 Task: Find connections with filter location Rambouillet with filter topic #Bitcoinwith filter profile language German with filter current company ISRO - Indian Space Research Organization with filter school College Of Technology, G.B.P.U.A&T, Pantnagar with filter industry Telecommunications with filter service category Coaching & Mentoring with filter keywords title Office Assistant
Action: Mouse moved to (297, 215)
Screenshot: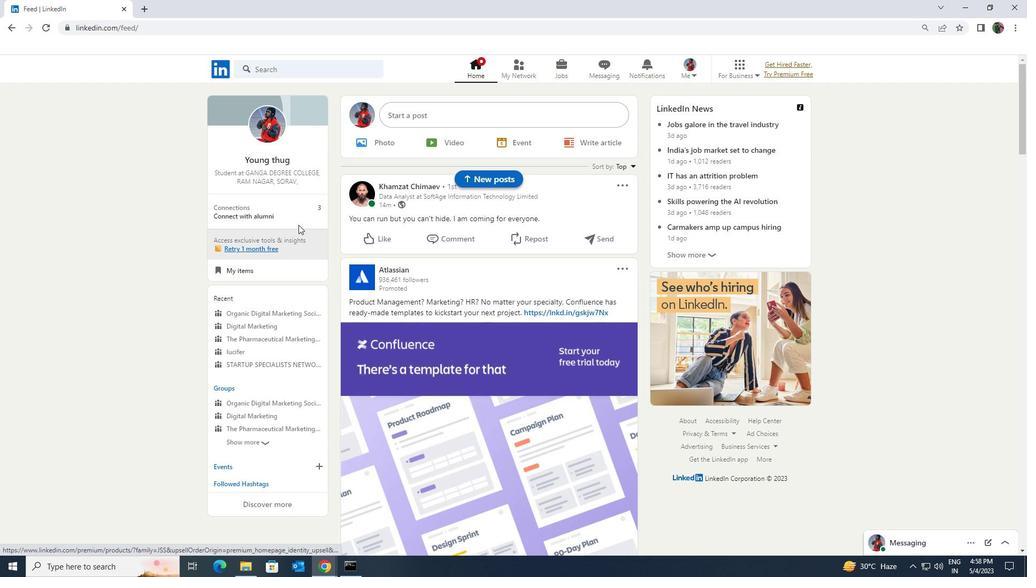 
Action: Mouse pressed left at (297, 215)
Screenshot: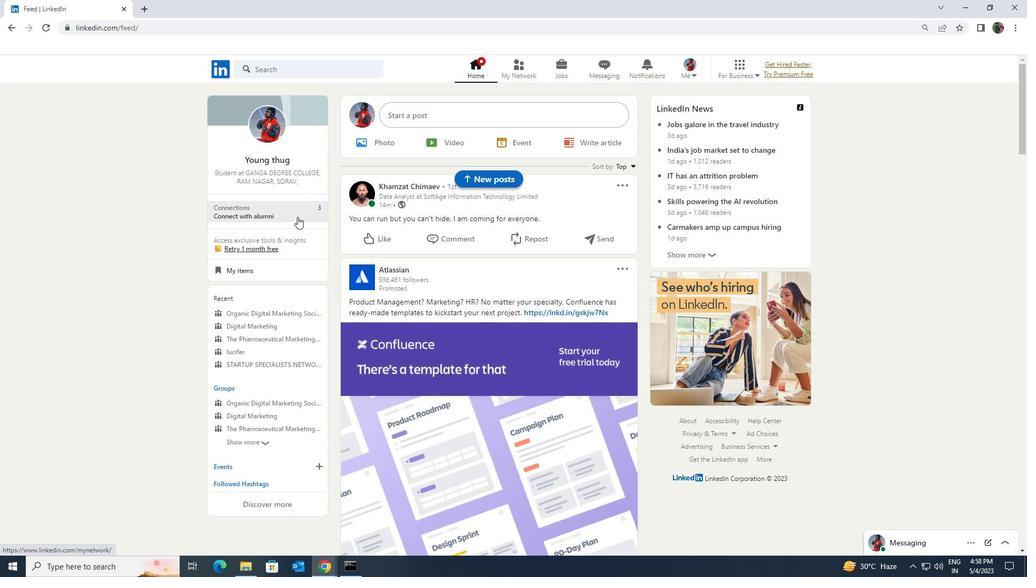 
Action: Mouse moved to (297, 132)
Screenshot: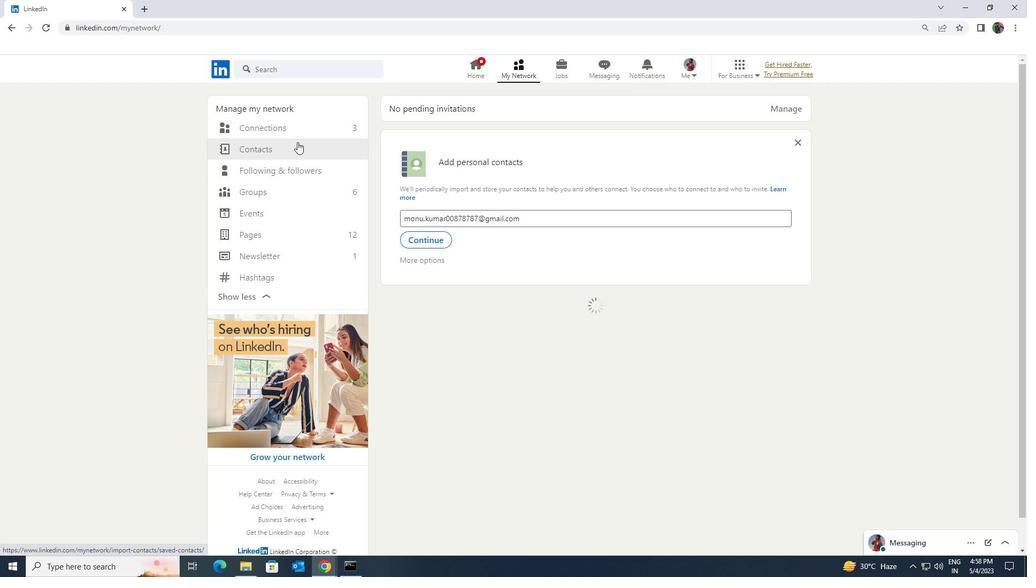 
Action: Mouse pressed left at (297, 132)
Screenshot: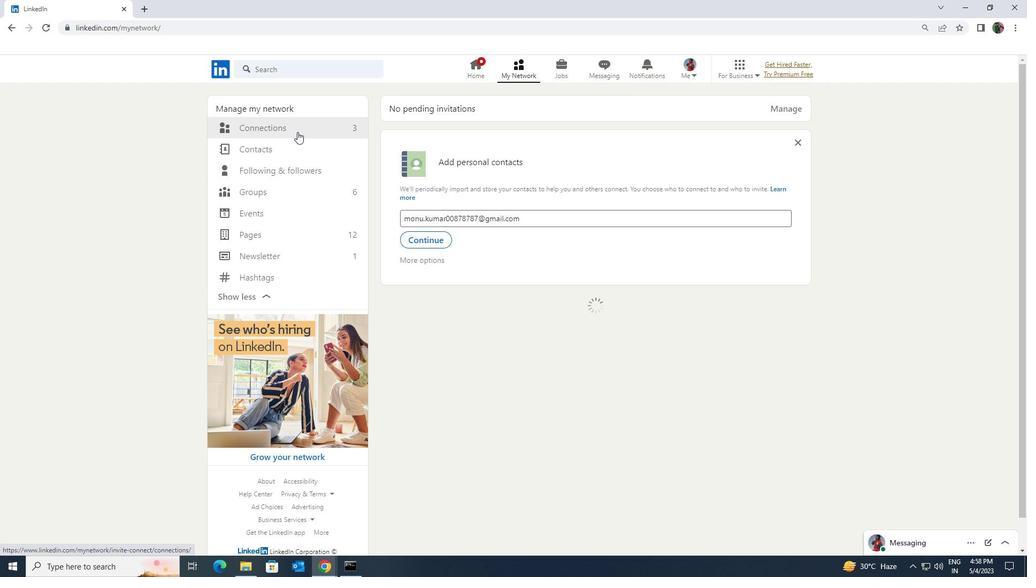 
Action: Mouse moved to (575, 129)
Screenshot: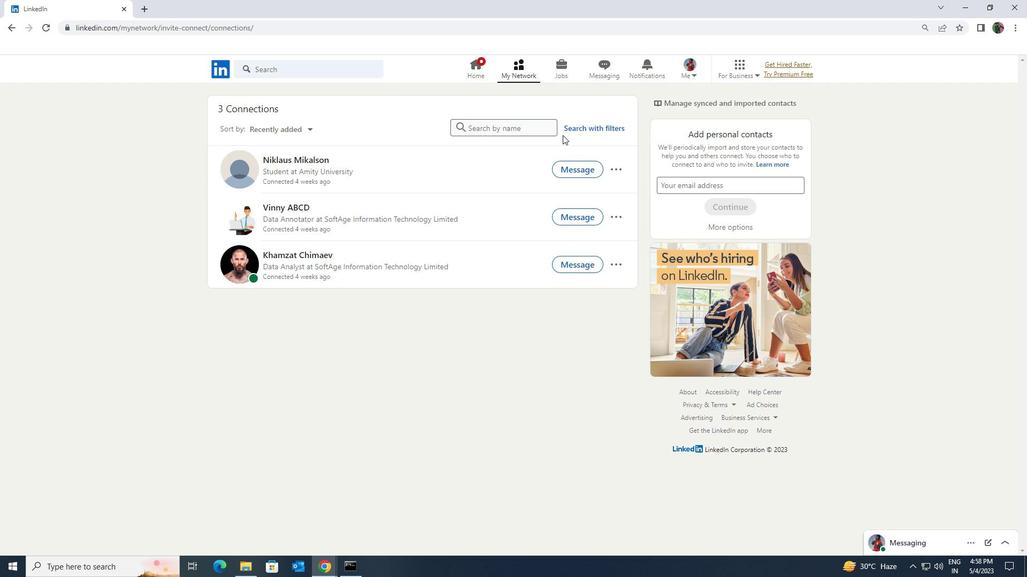 
Action: Mouse pressed left at (575, 129)
Screenshot: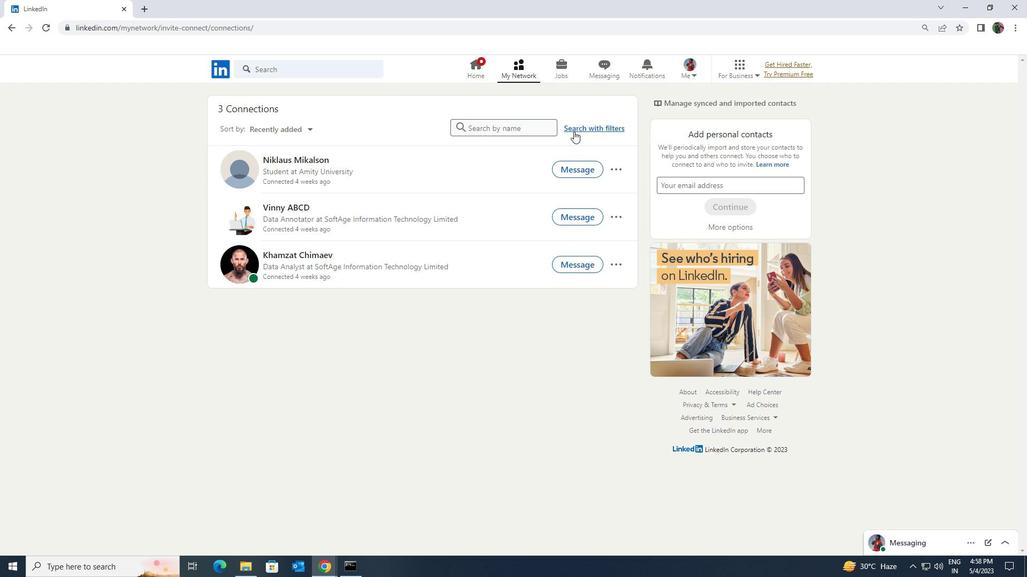 
Action: Mouse moved to (553, 101)
Screenshot: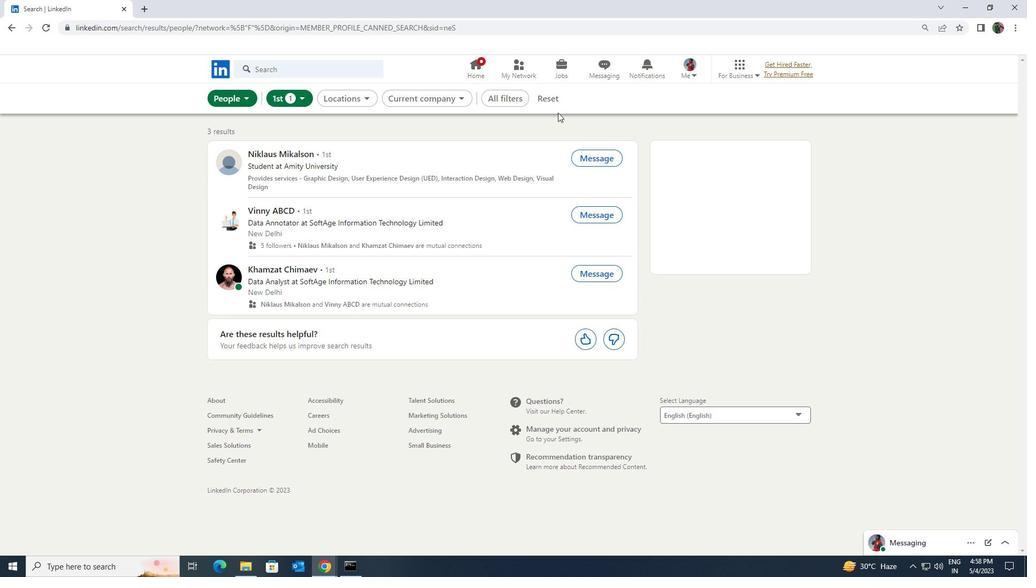 
Action: Mouse pressed left at (553, 101)
Screenshot: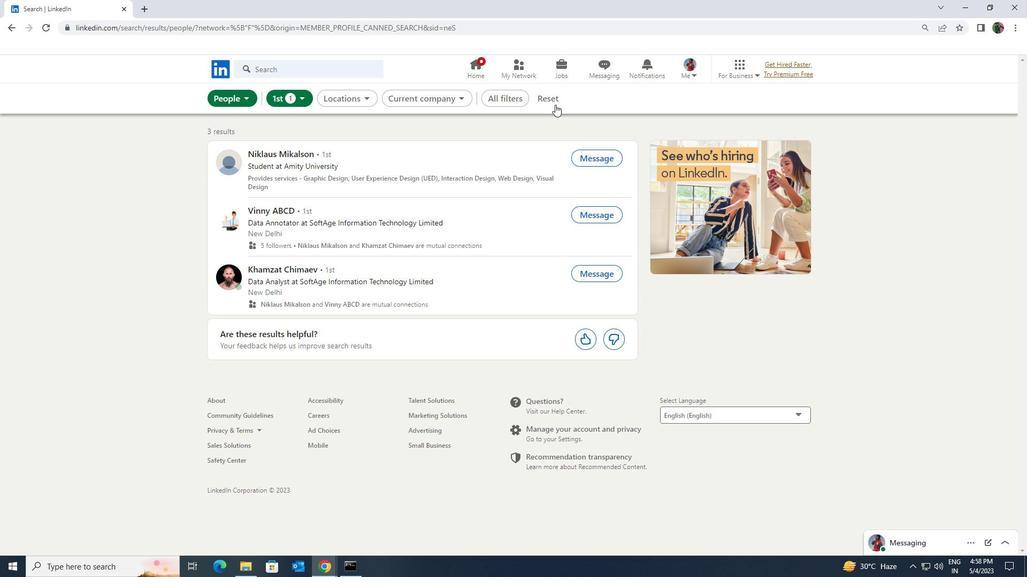 
Action: Mouse moved to (523, 97)
Screenshot: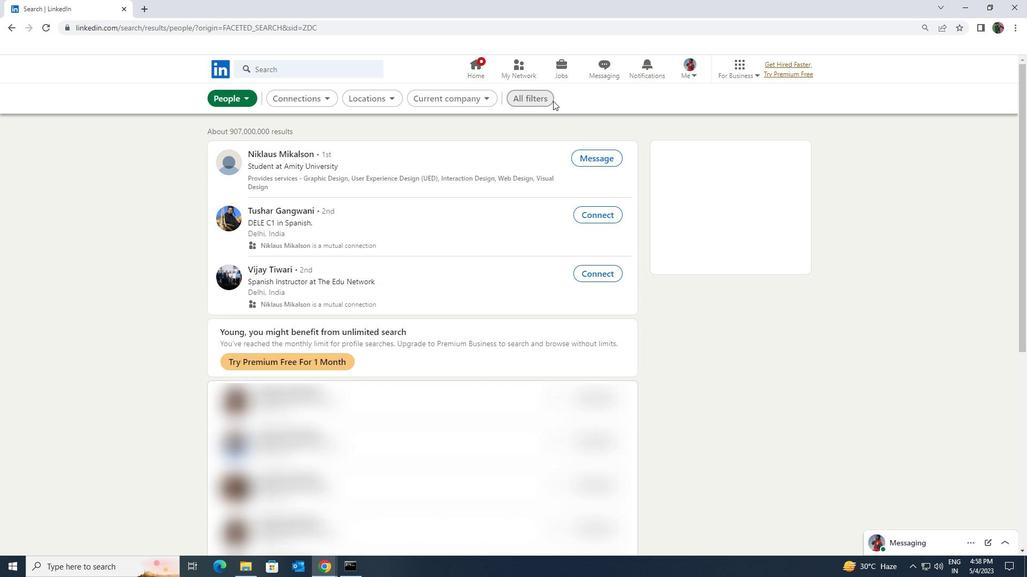 
Action: Mouse pressed left at (523, 97)
Screenshot: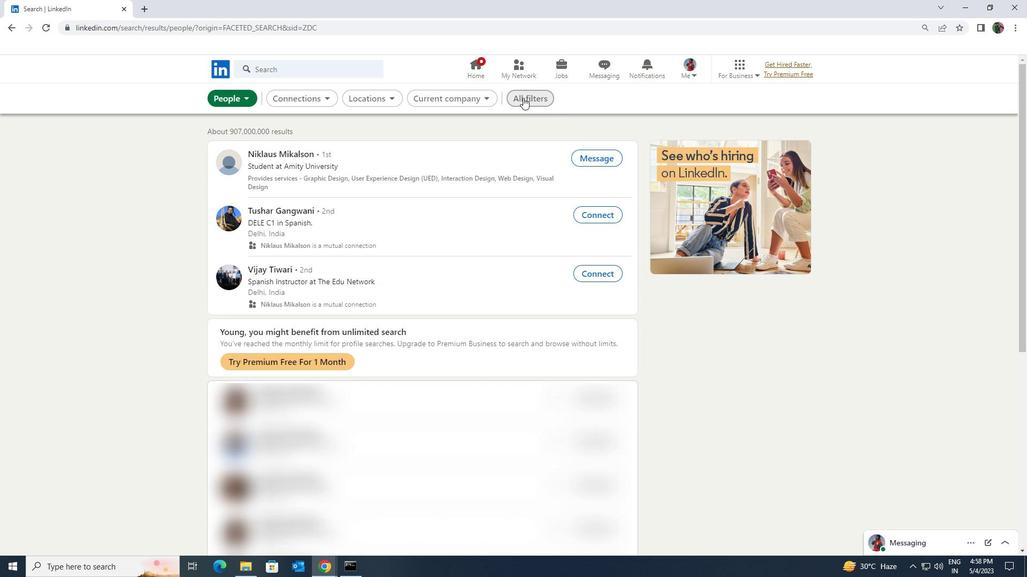 
Action: Mouse pressed left at (523, 97)
Screenshot: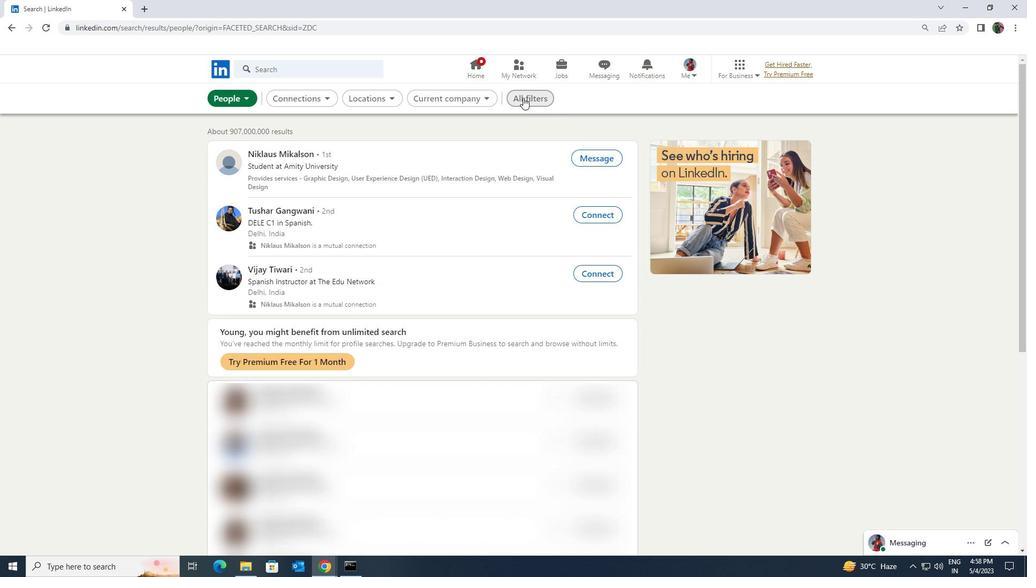 
Action: Mouse pressed left at (523, 97)
Screenshot: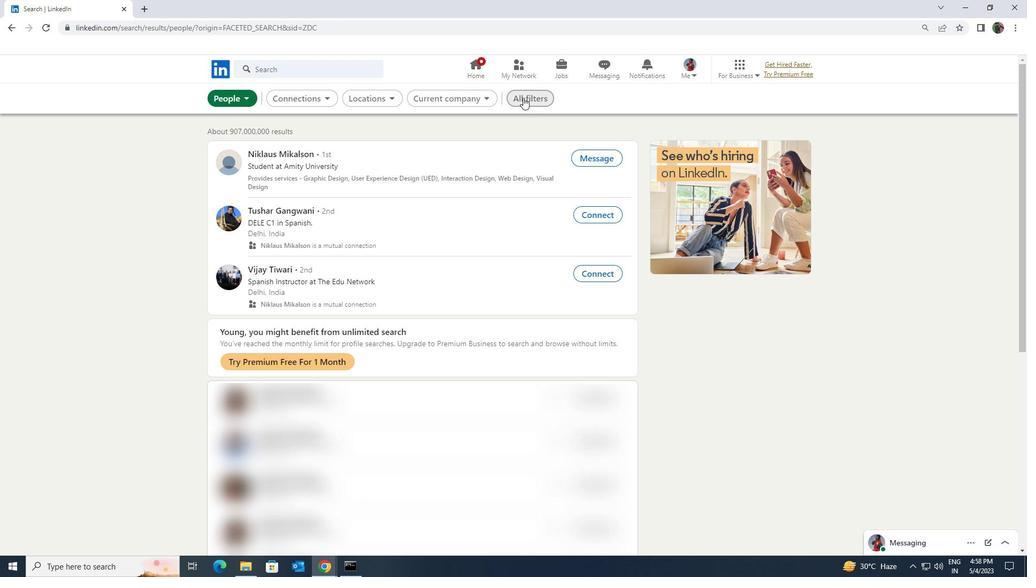 
Action: Mouse moved to (888, 423)
Screenshot: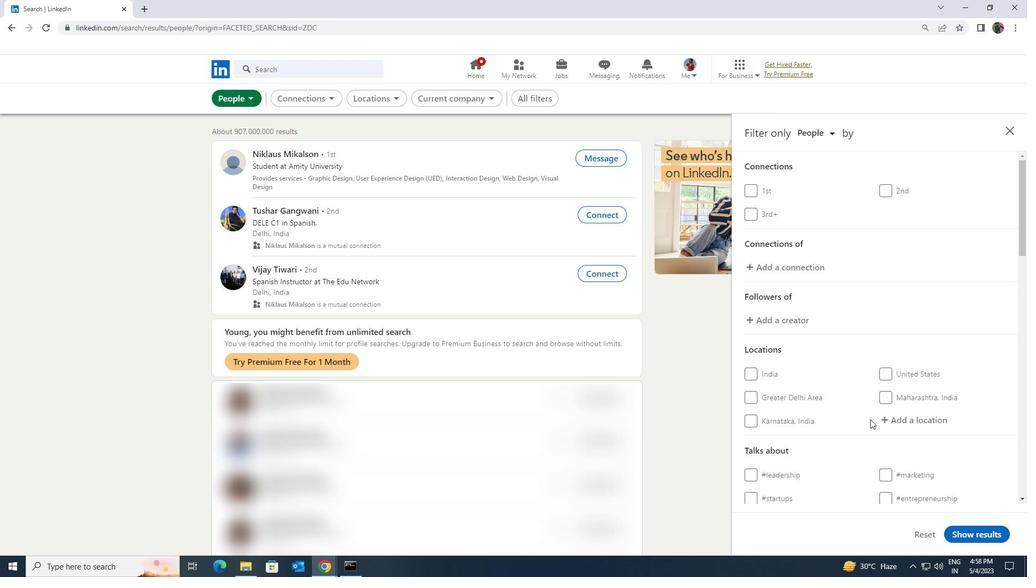 
Action: Mouse pressed left at (888, 423)
Screenshot: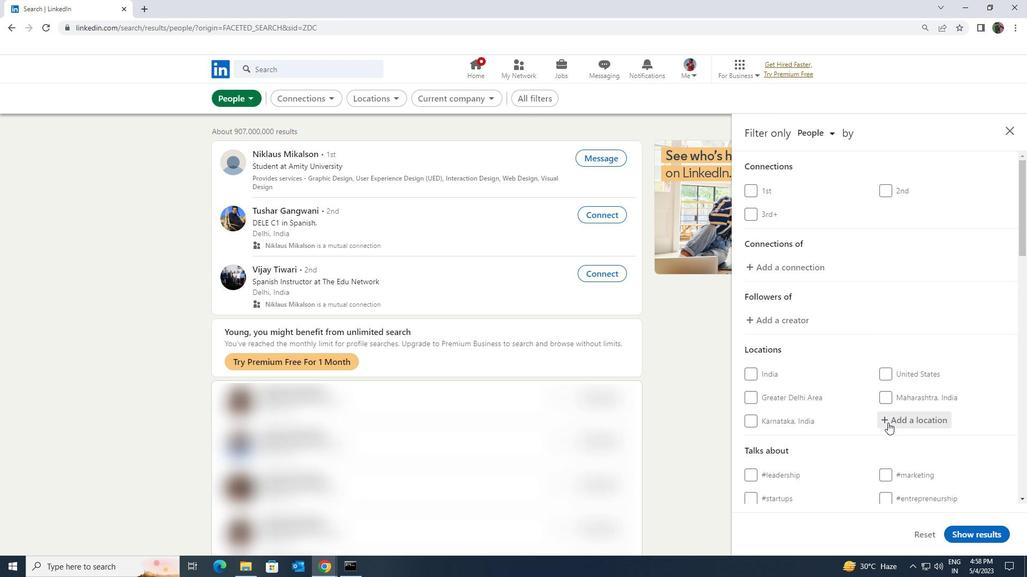 
Action: Key pressed <Key.shift><Key.shift><Key.shift><Key.shift>RAMBOUI
Screenshot: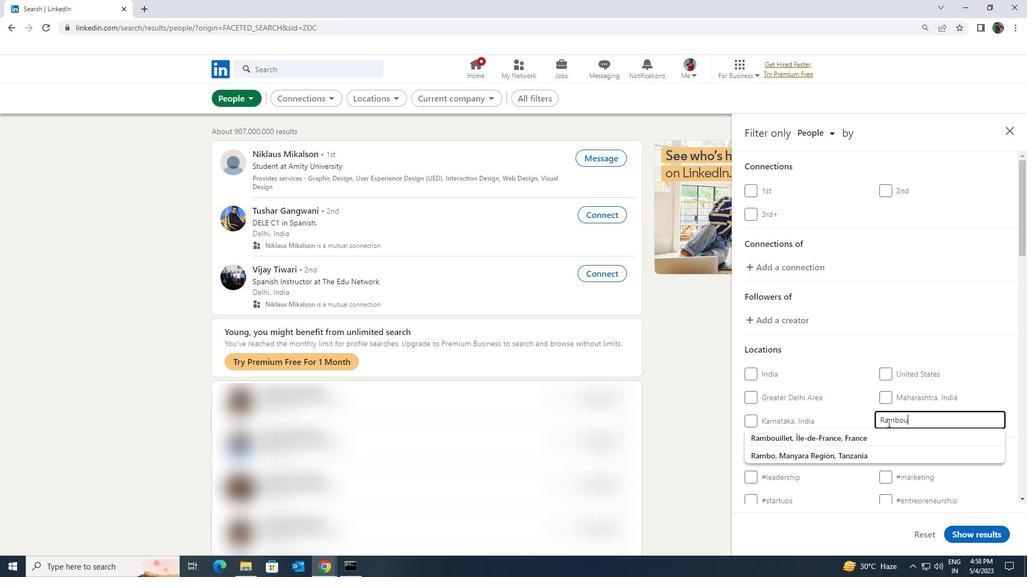 
Action: Mouse moved to (884, 433)
Screenshot: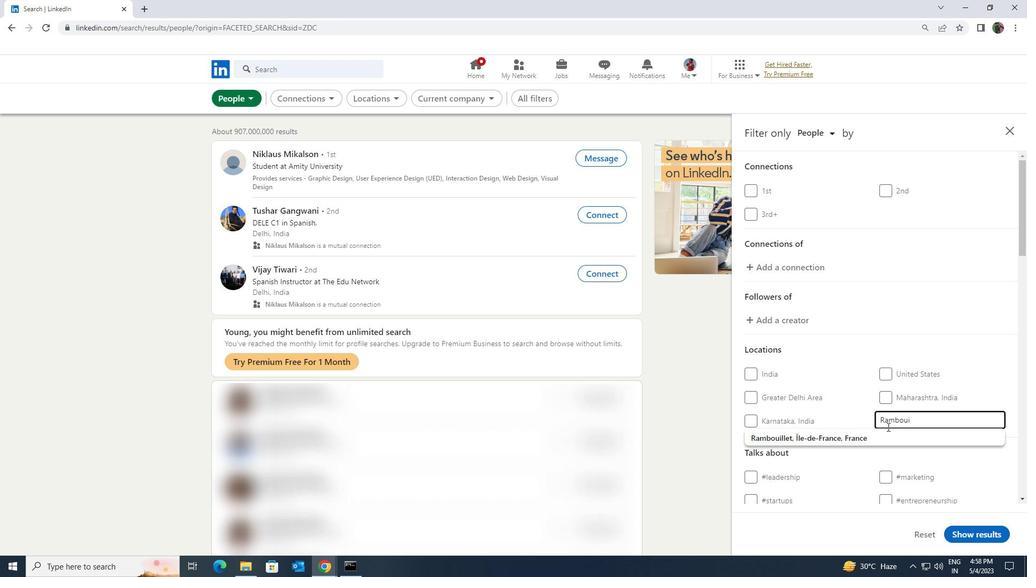 
Action: Mouse pressed left at (884, 433)
Screenshot: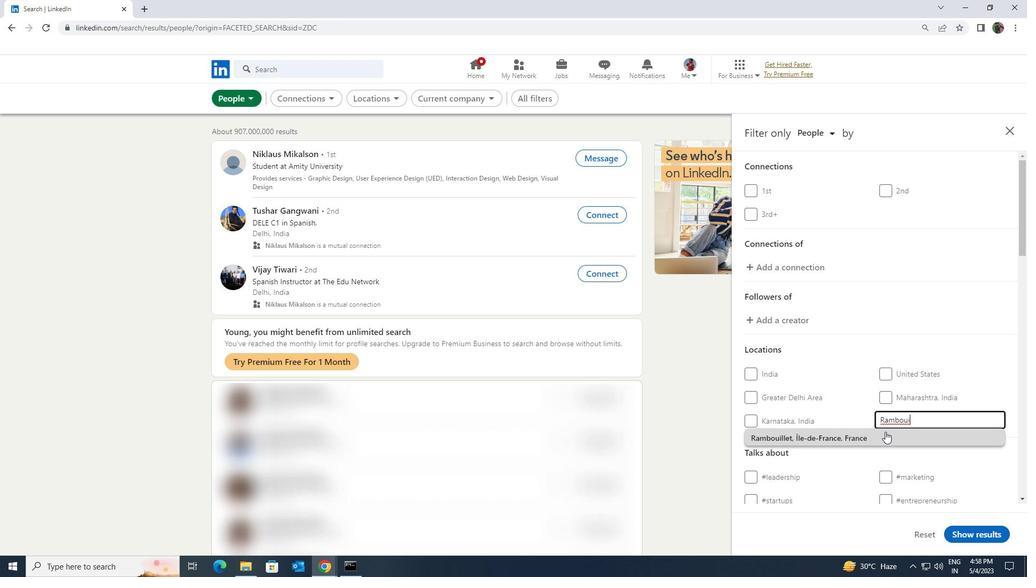 
Action: Mouse moved to (884, 433)
Screenshot: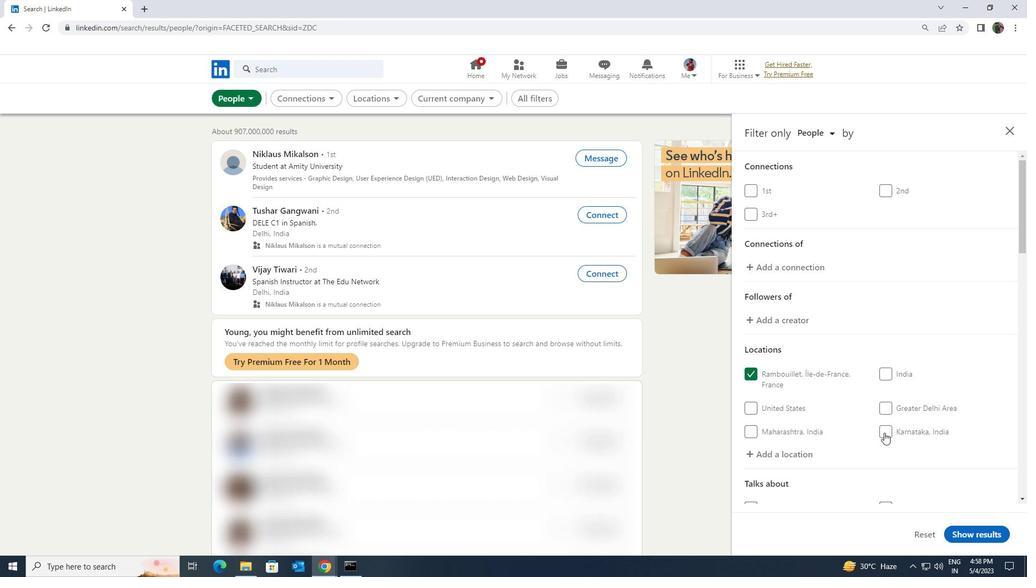 
Action: Mouse scrolled (884, 433) with delta (0, 0)
Screenshot: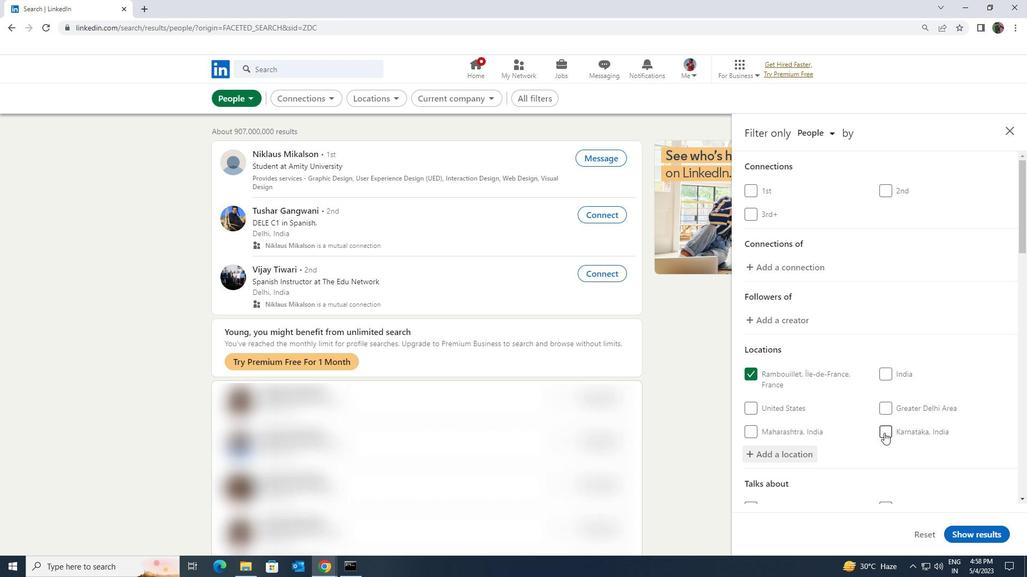 
Action: Mouse scrolled (884, 433) with delta (0, 0)
Screenshot: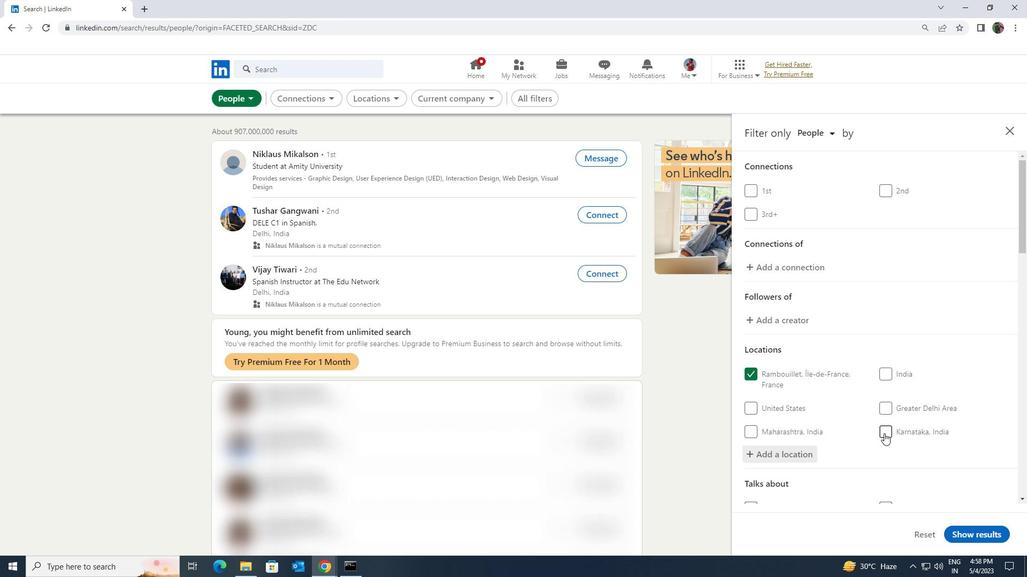 
Action: Mouse scrolled (884, 433) with delta (0, 0)
Screenshot: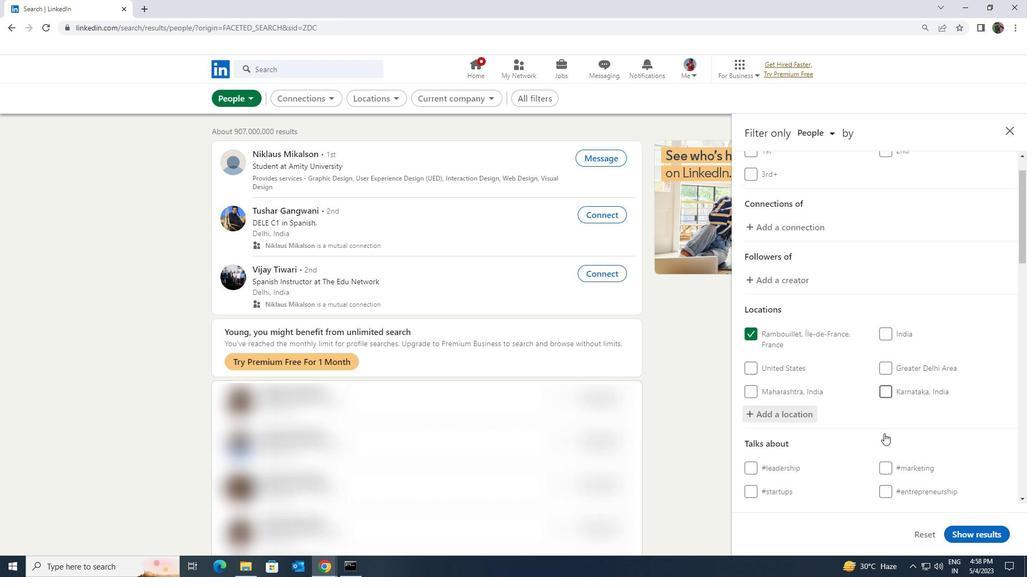 
Action: Mouse moved to (884, 385)
Screenshot: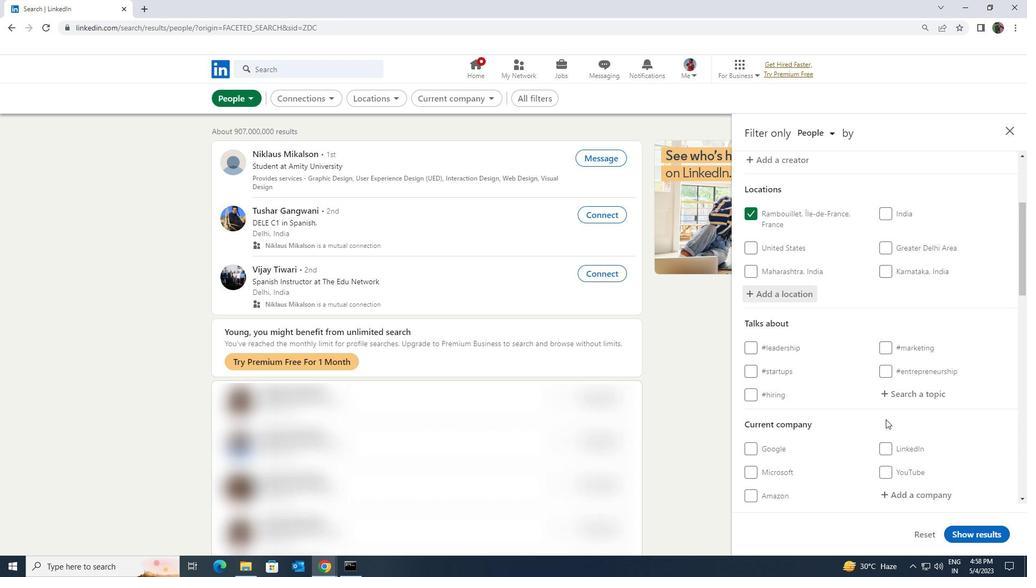 
Action: Mouse pressed left at (884, 385)
Screenshot: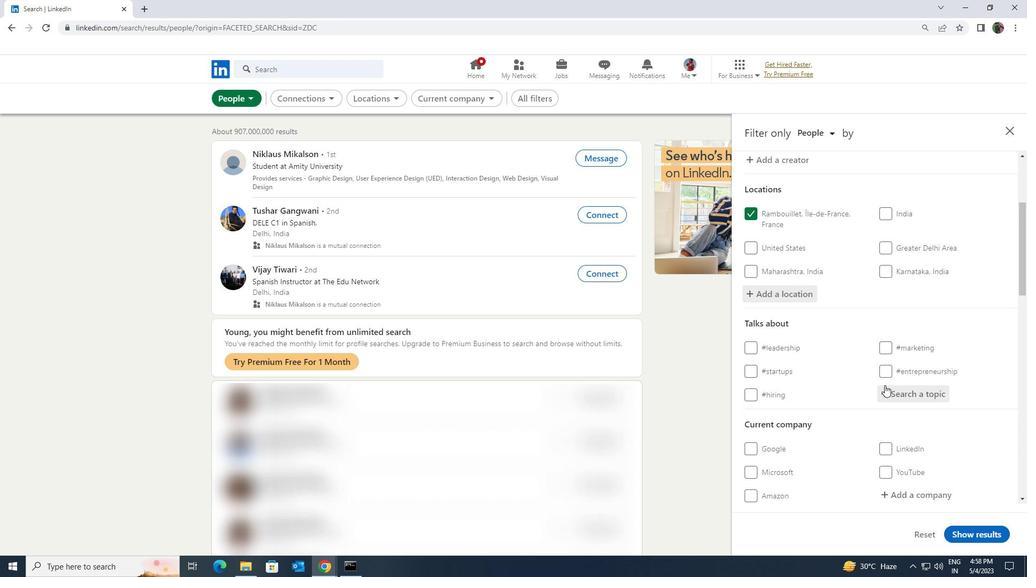 
Action: Key pressed <Key.shift><Key.shift><Key.shift><Key.shift>BITCOIN
Screenshot: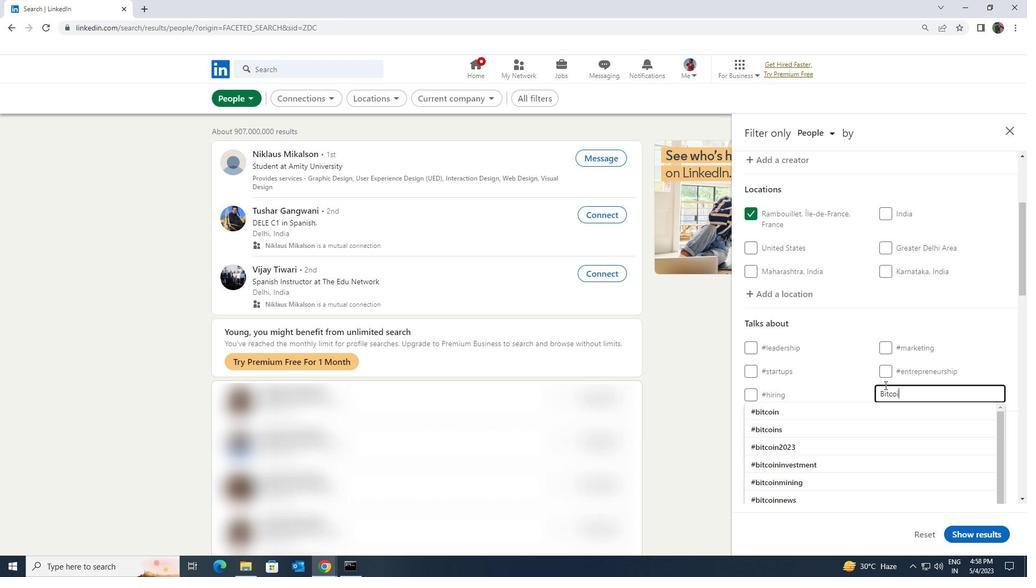 
Action: Mouse moved to (873, 404)
Screenshot: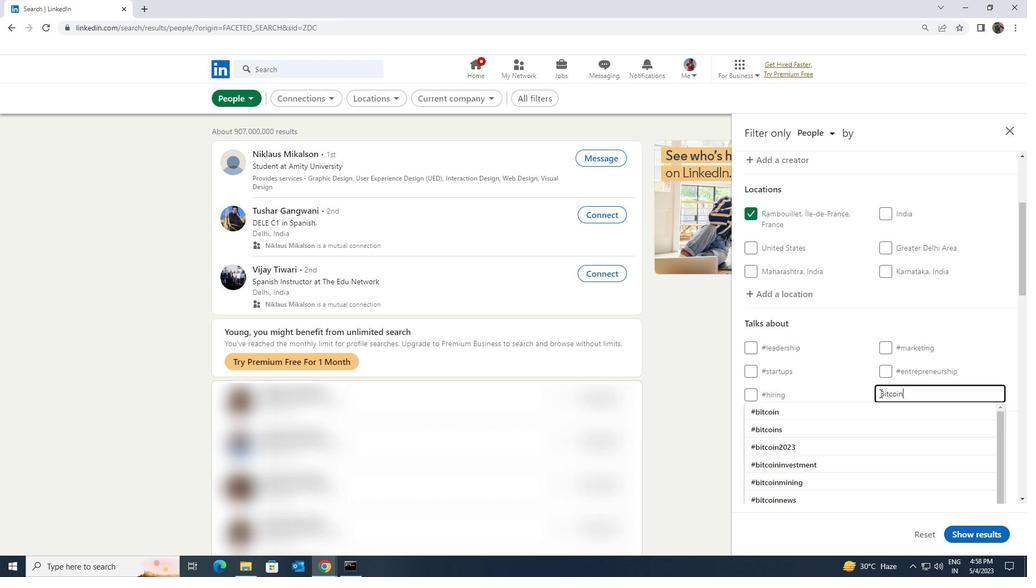 
Action: Mouse pressed left at (873, 404)
Screenshot: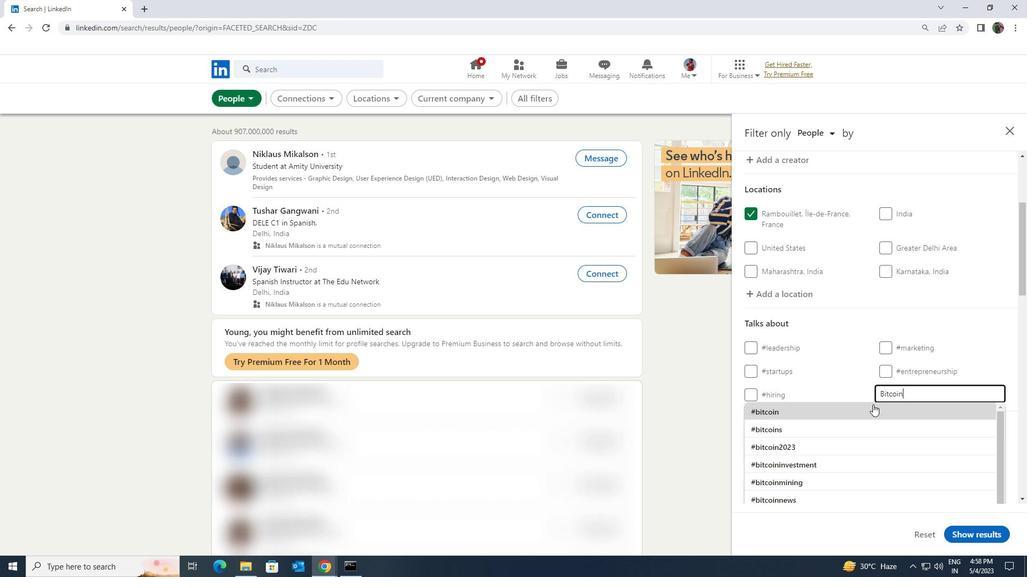 
Action: Mouse moved to (873, 404)
Screenshot: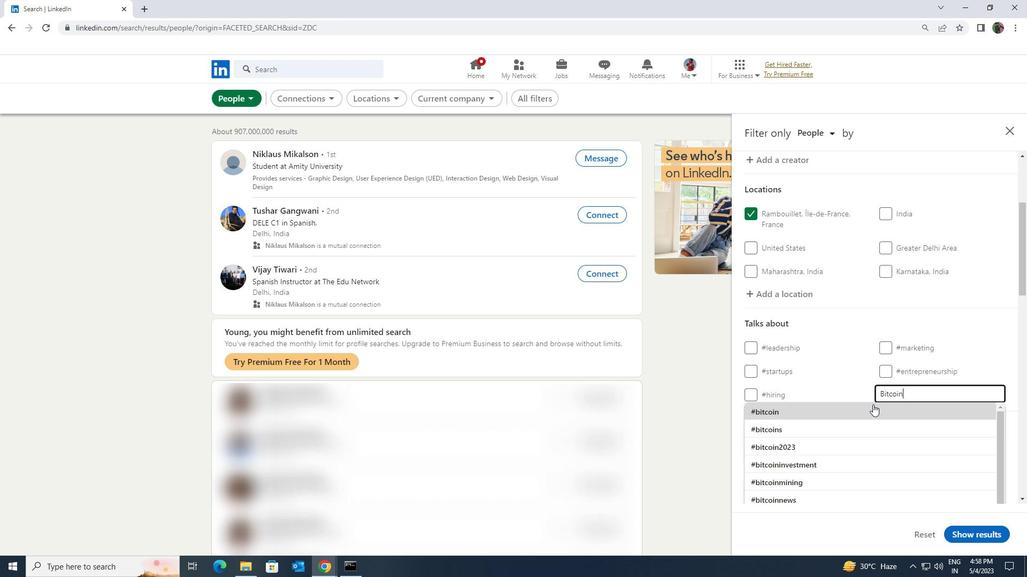 
Action: Mouse scrolled (873, 404) with delta (0, 0)
Screenshot: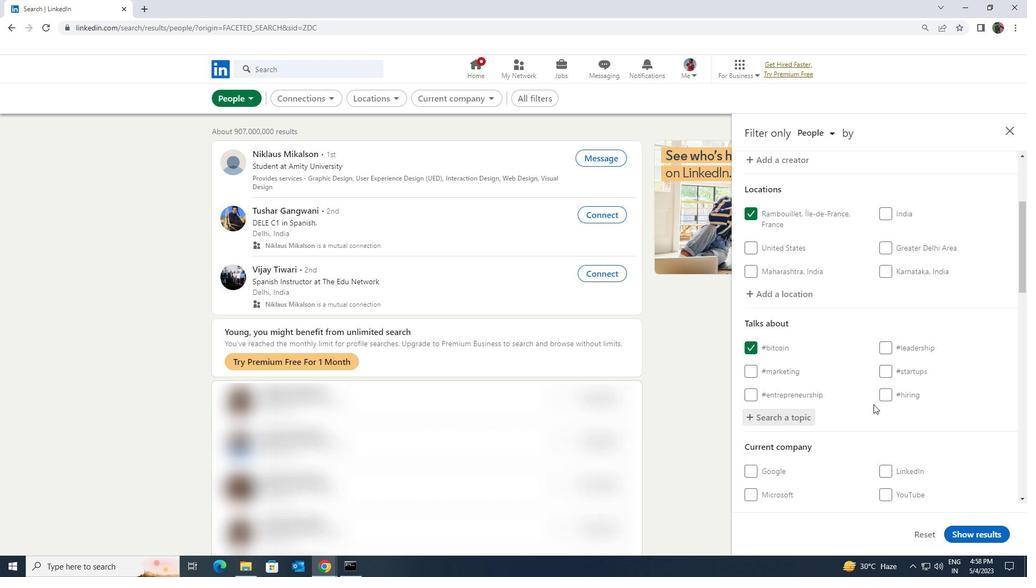 
Action: Mouse scrolled (873, 404) with delta (0, 0)
Screenshot: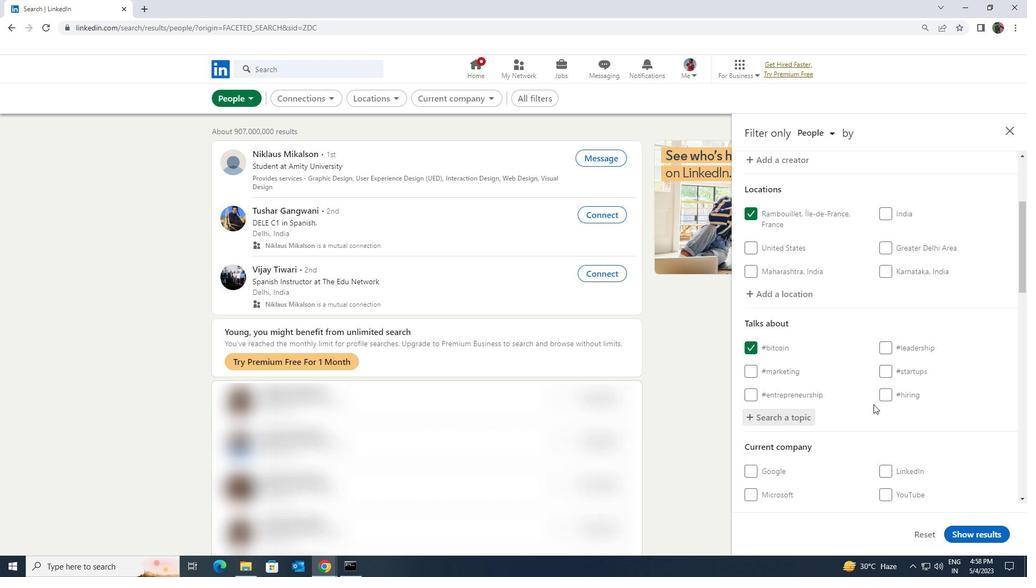 
Action: Mouse scrolled (873, 404) with delta (0, 0)
Screenshot: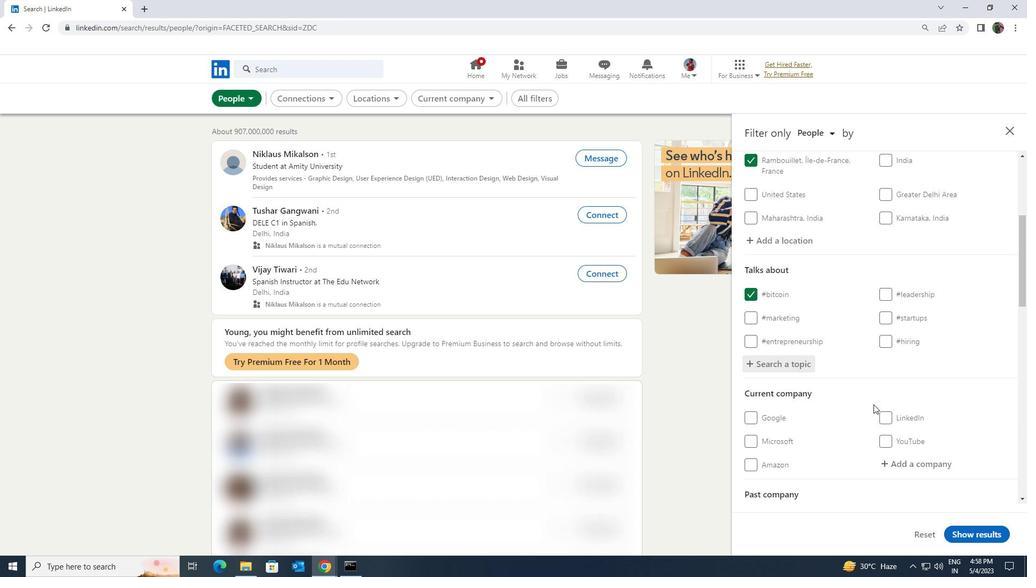 
Action: Mouse scrolled (873, 404) with delta (0, 0)
Screenshot: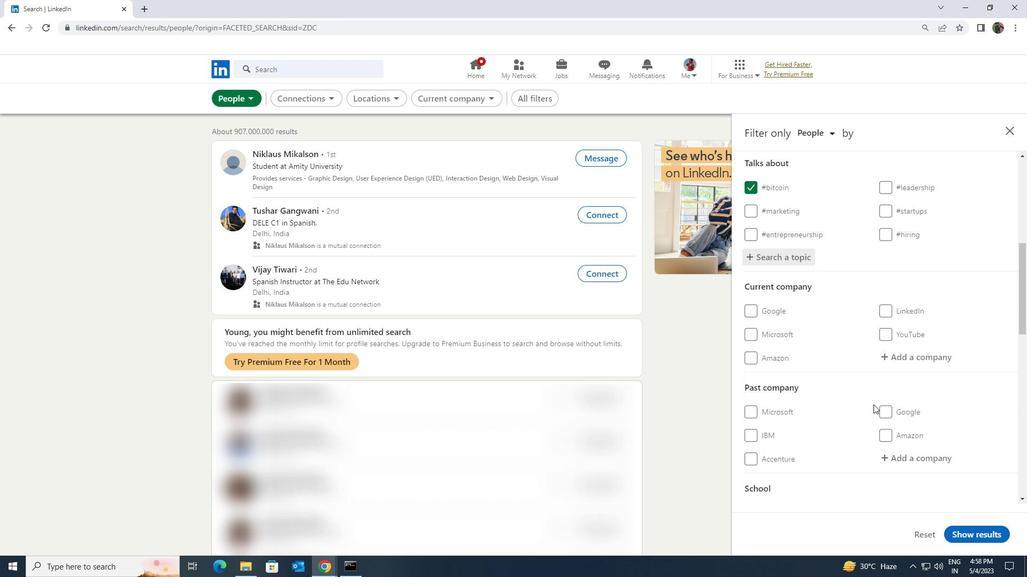 
Action: Mouse moved to (873, 406)
Screenshot: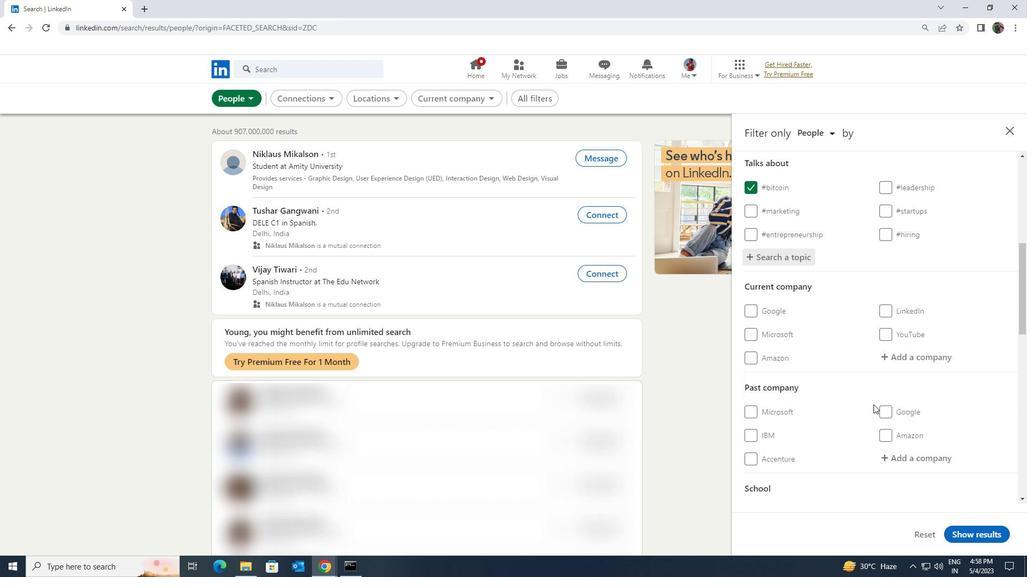 
Action: Mouse scrolled (873, 406) with delta (0, 0)
Screenshot: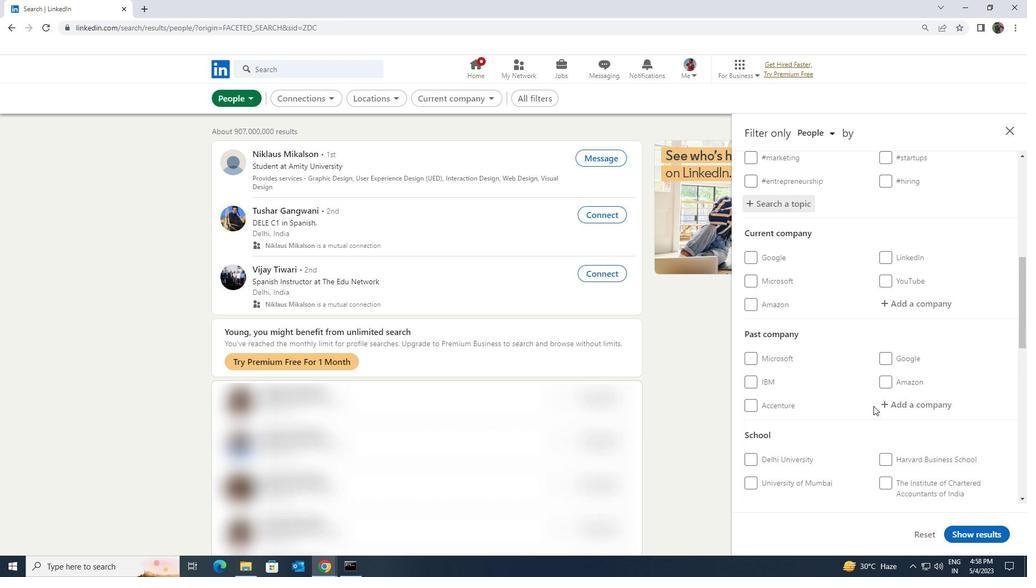 
Action: Mouse scrolled (873, 406) with delta (0, 0)
Screenshot: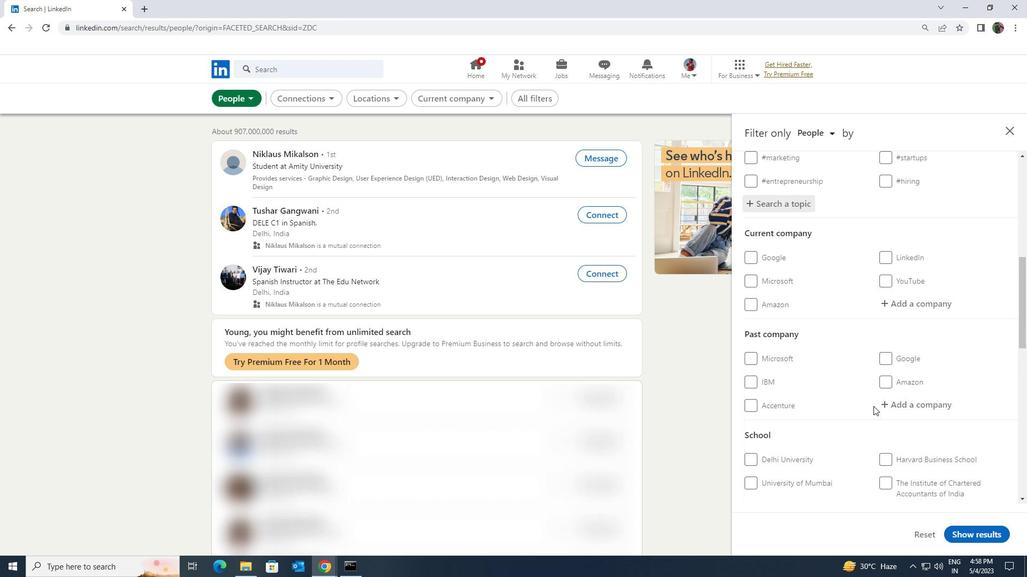 
Action: Mouse scrolled (873, 406) with delta (0, 0)
Screenshot: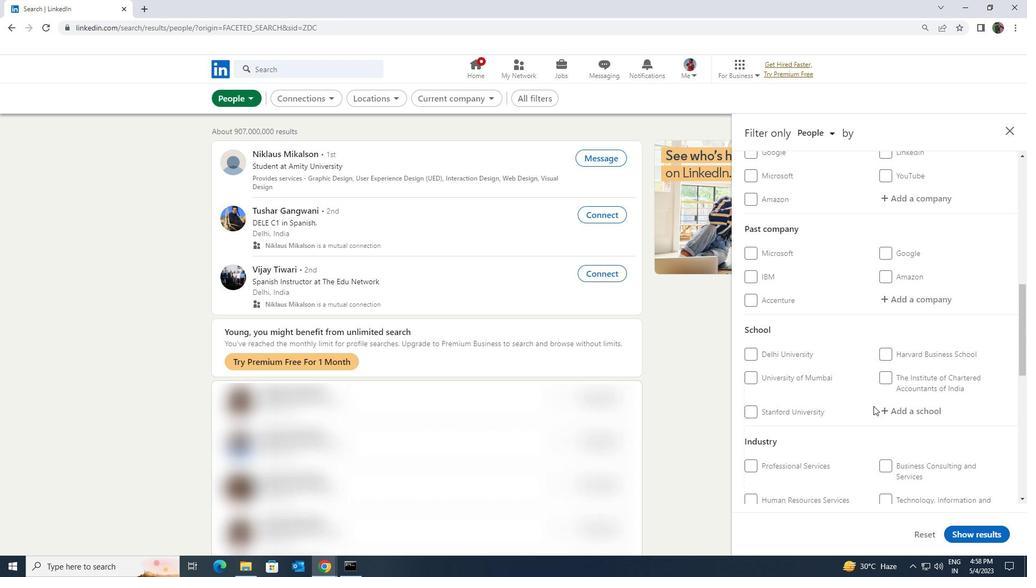 
Action: Mouse scrolled (873, 406) with delta (0, 0)
Screenshot: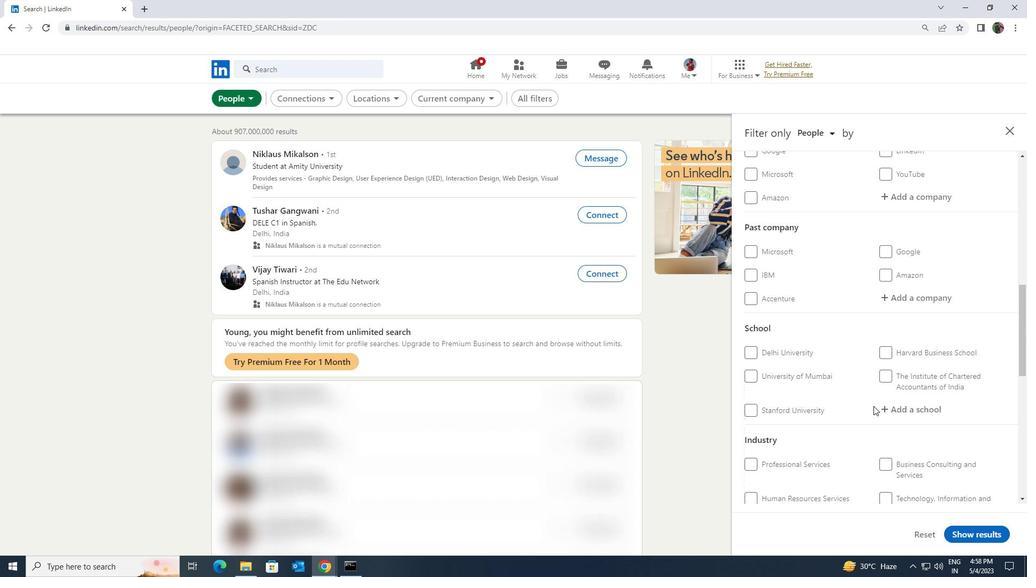 
Action: Mouse scrolled (873, 406) with delta (0, 0)
Screenshot: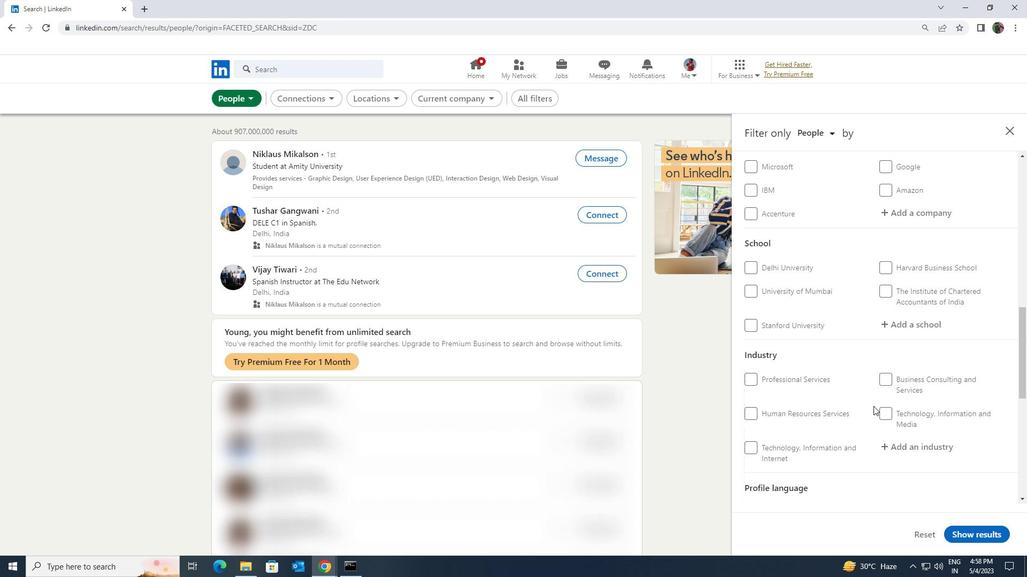 
Action: Mouse scrolled (873, 406) with delta (0, 0)
Screenshot: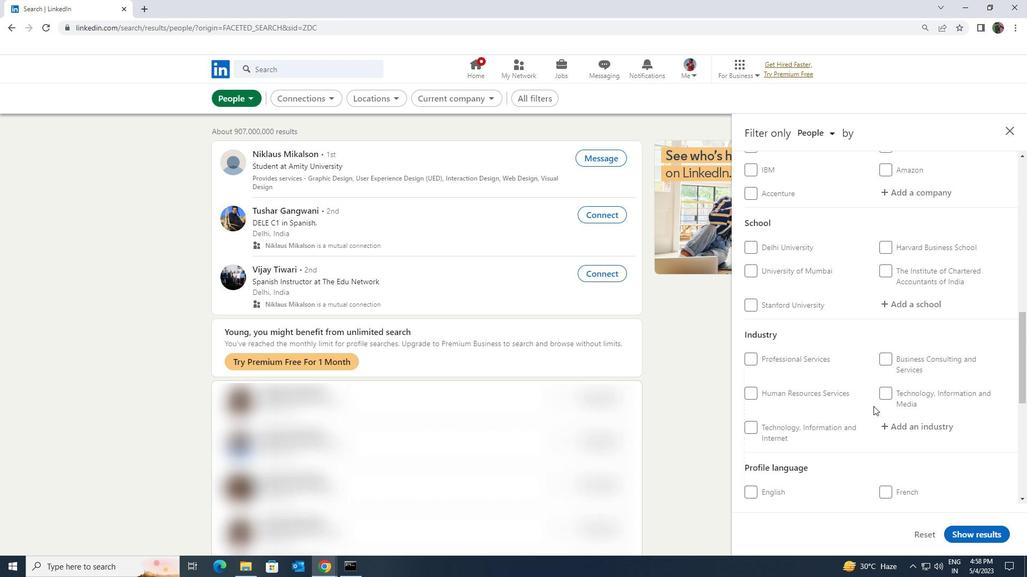 
Action: Mouse moved to (766, 429)
Screenshot: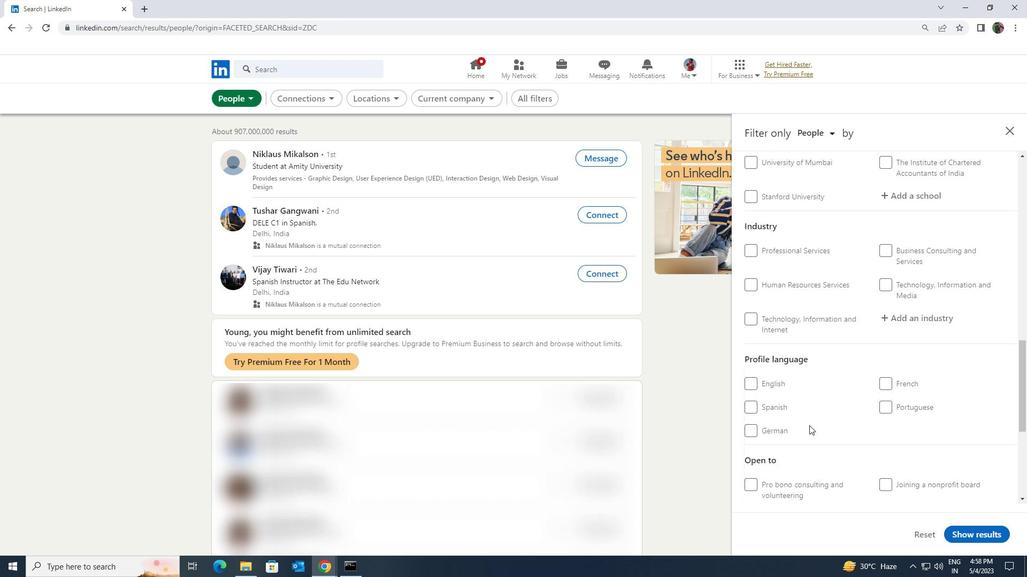 
Action: Mouse pressed left at (766, 429)
Screenshot: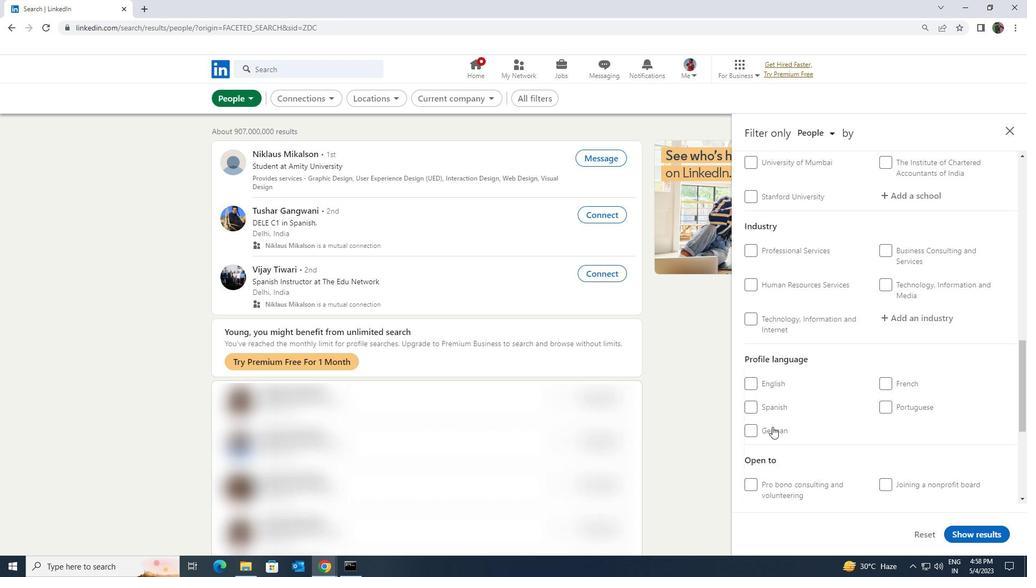 
Action: Mouse moved to (851, 418)
Screenshot: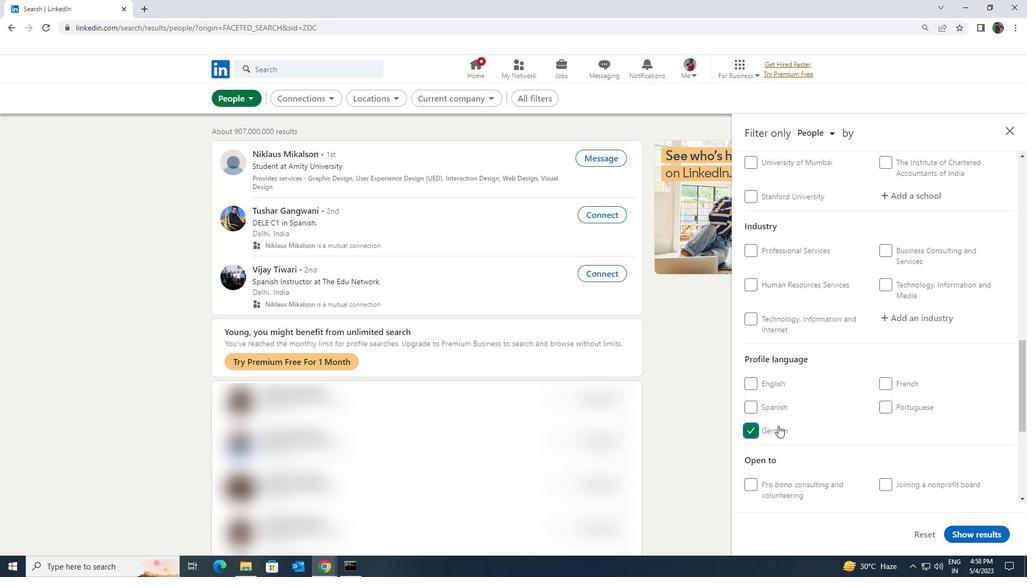 
Action: Mouse scrolled (851, 418) with delta (0, 0)
Screenshot: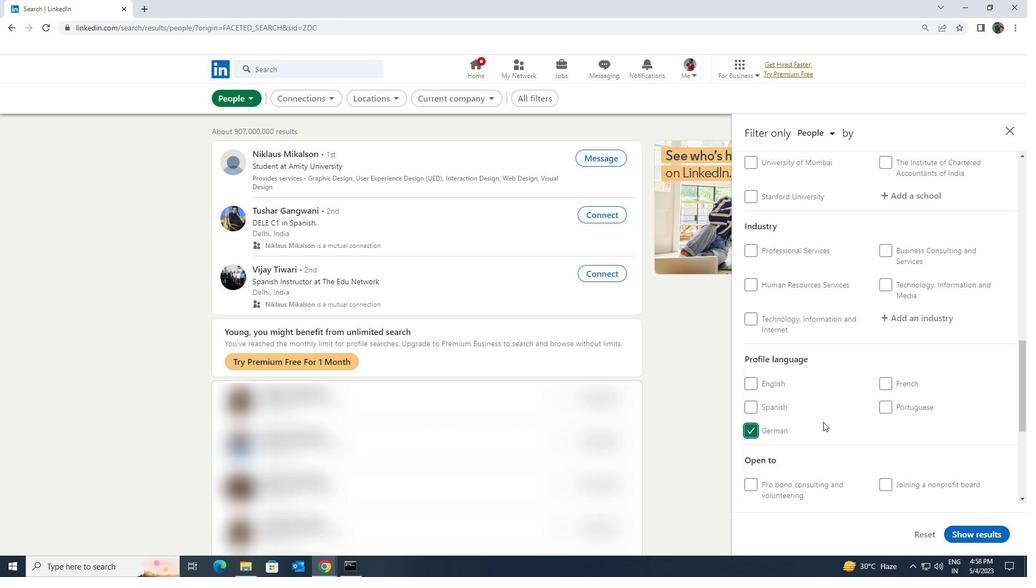 
Action: Mouse scrolled (851, 418) with delta (0, 0)
Screenshot: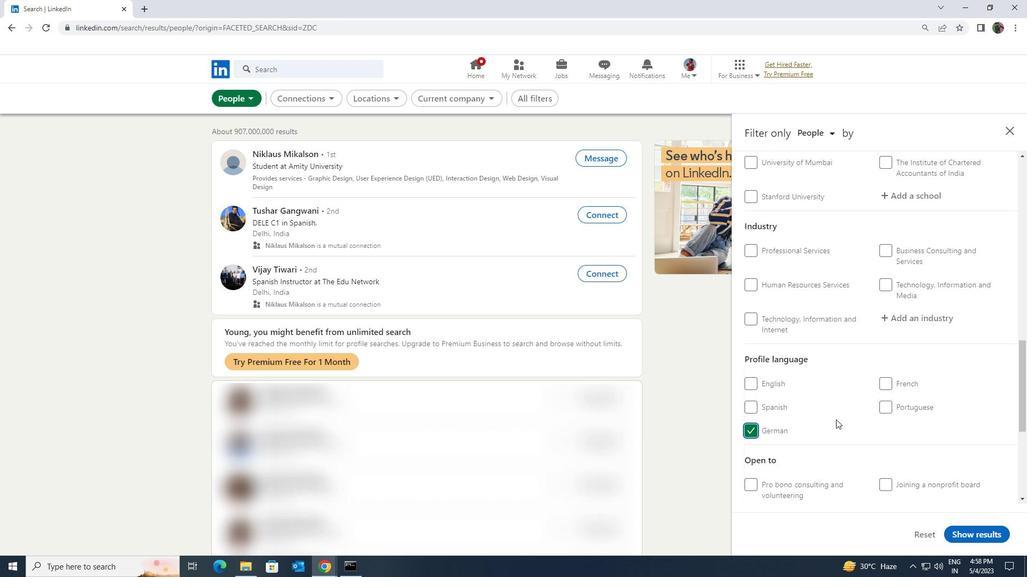 
Action: Mouse scrolled (851, 418) with delta (0, 0)
Screenshot: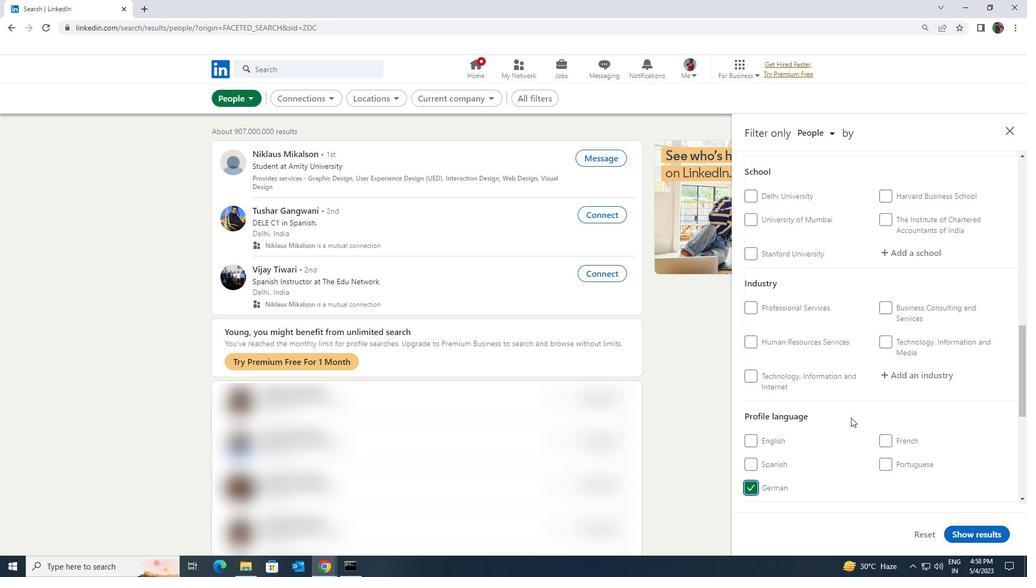 
Action: Mouse scrolled (851, 418) with delta (0, 0)
Screenshot: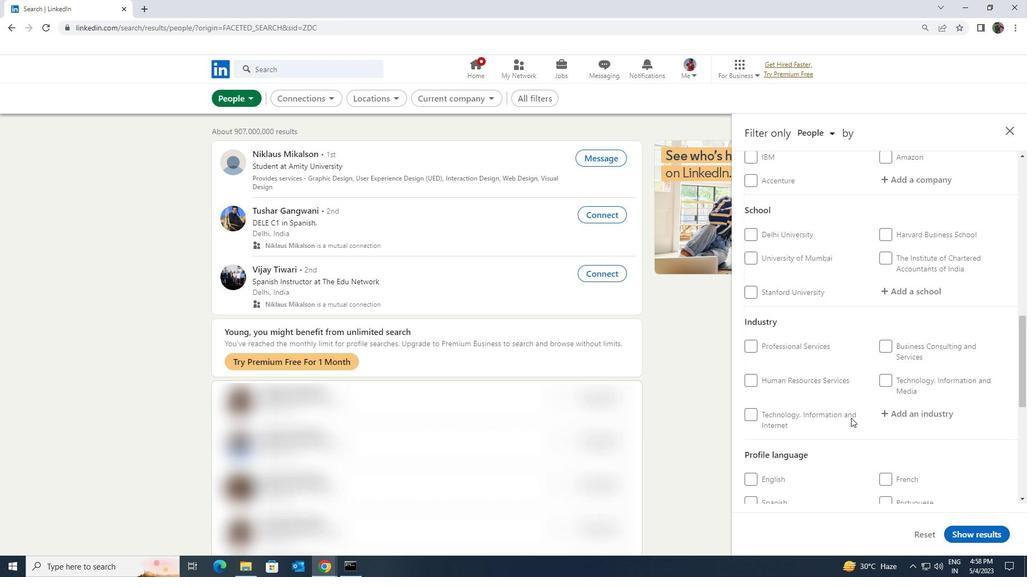 
Action: Mouse scrolled (851, 418) with delta (0, 0)
Screenshot: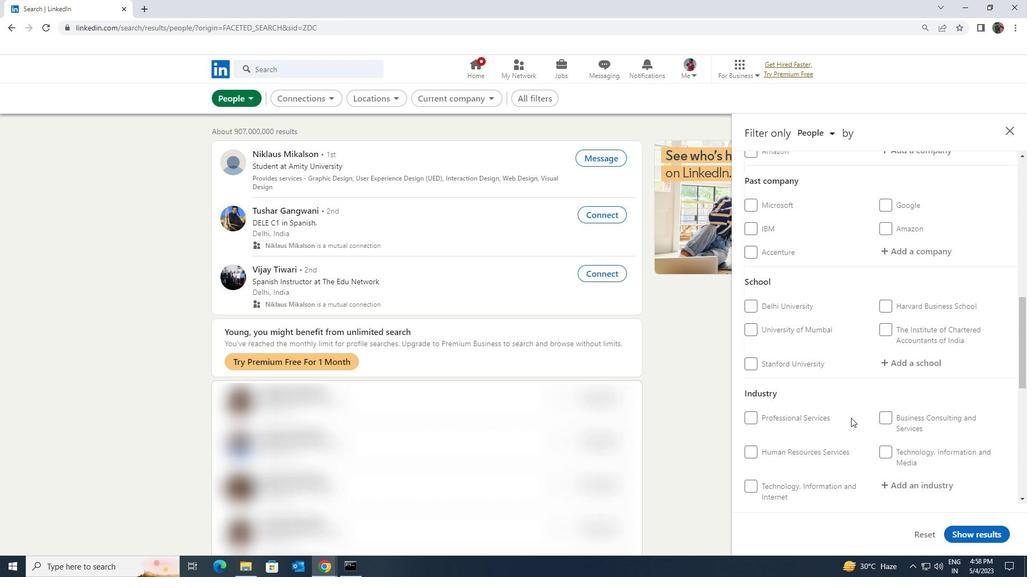 
Action: Mouse scrolled (851, 418) with delta (0, 0)
Screenshot: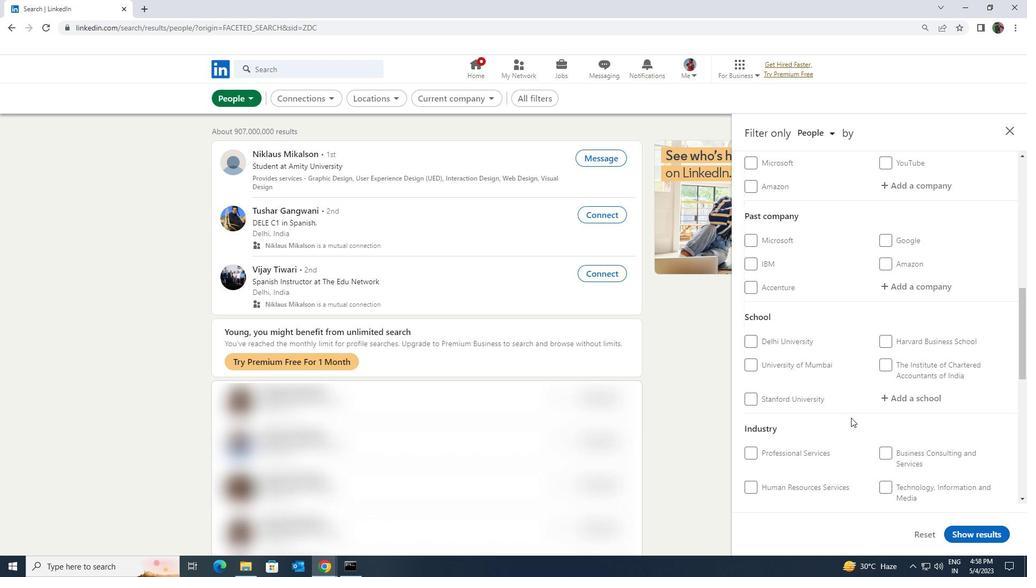 
Action: Mouse scrolled (851, 418) with delta (0, 0)
Screenshot: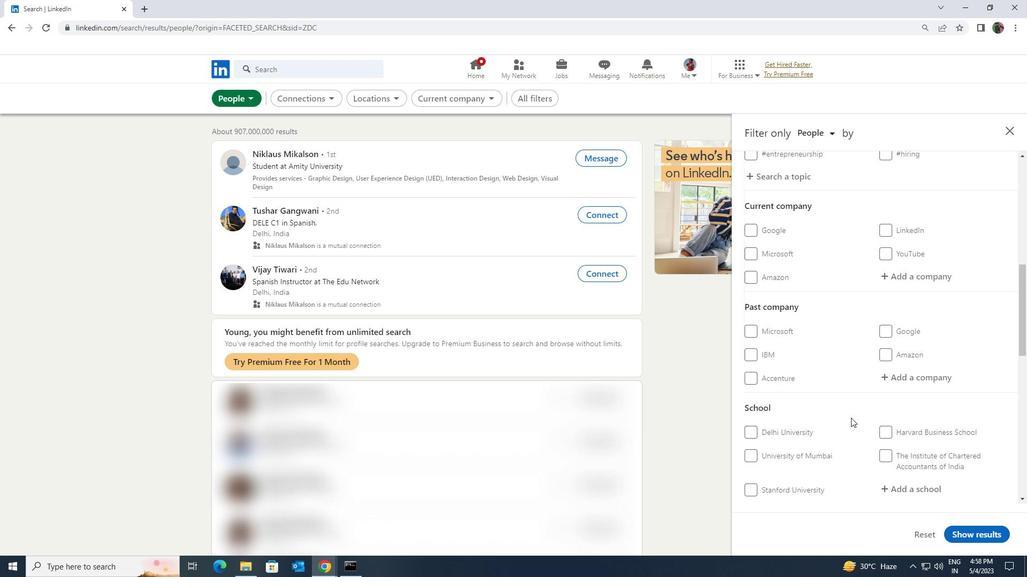 
Action: Mouse moved to (886, 356)
Screenshot: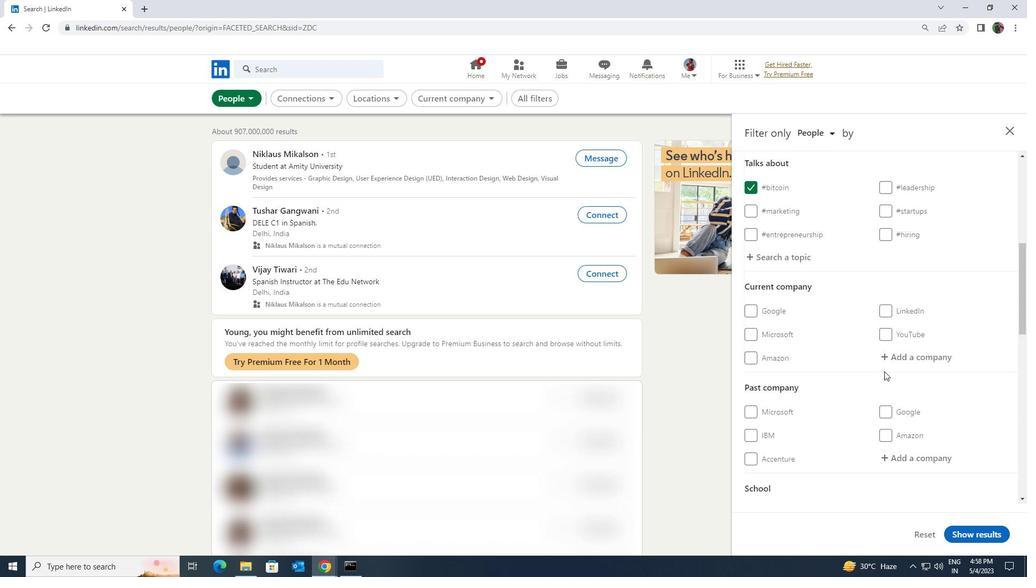 
Action: Mouse pressed left at (886, 356)
Screenshot: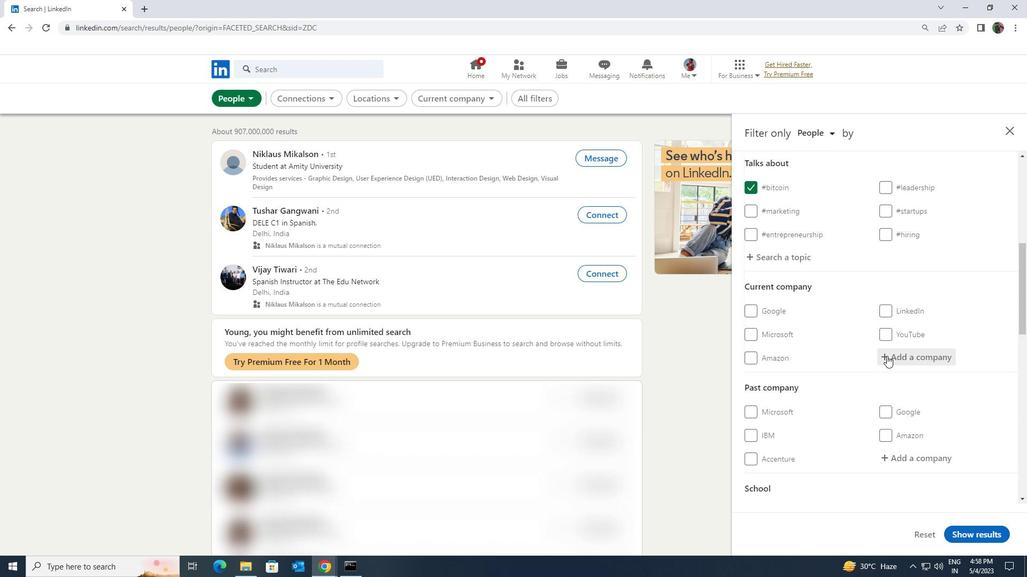 
Action: Mouse moved to (887, 355)
Screenshot: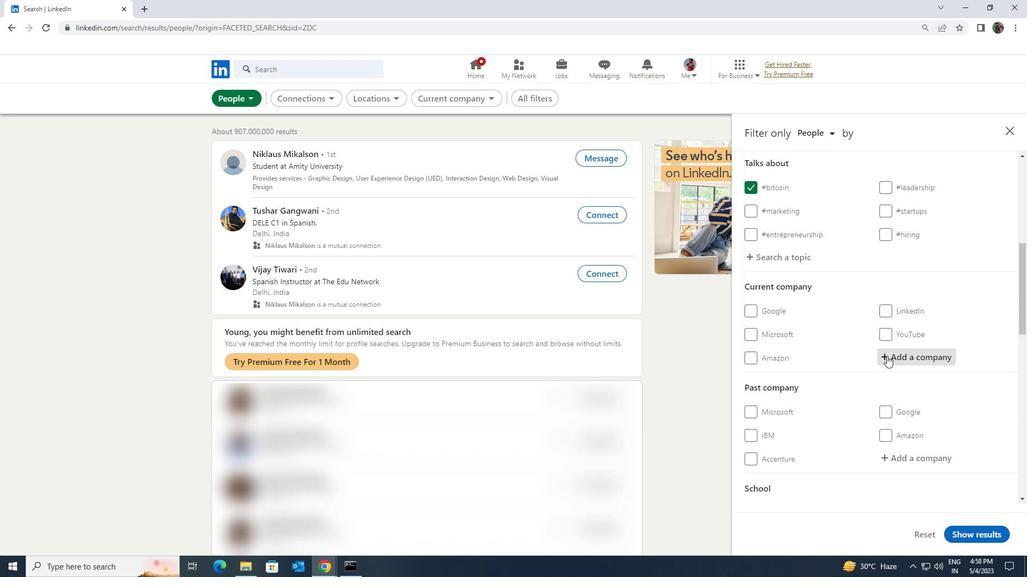 
Action: Key pressed <Key.shift><Key.shift><Key.shift><Key.shift><Key.shift><Key.shift><Key.shift><Key.shift><Key.shift><Key.shift>ISRO<Key.space><Key.shift>INDIAN
Screenshot: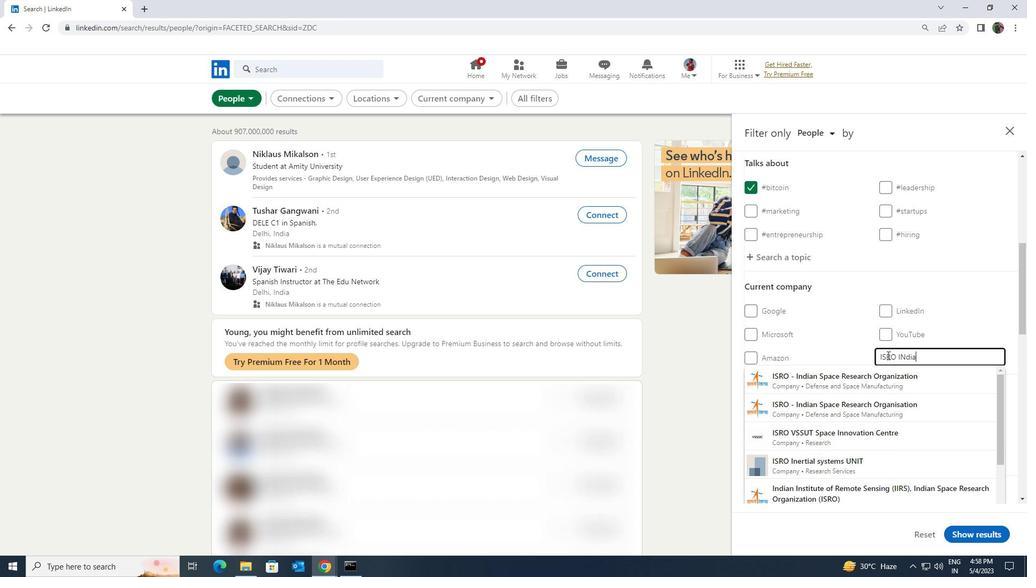 
Action: Mouse moved to (885, 381)
Screenshot: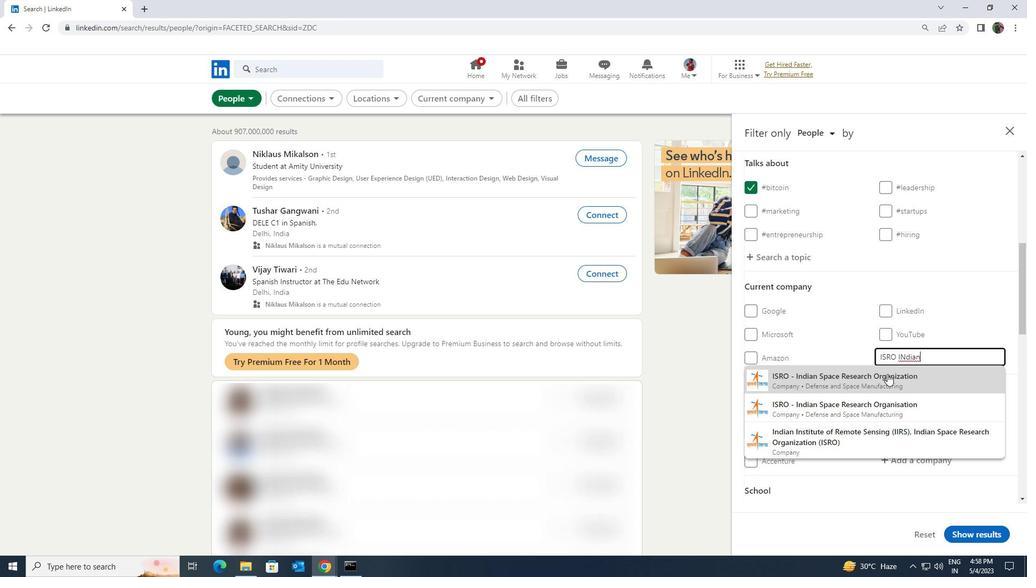 
Action: Mouse pressed left at (885, 381)
Screenshot: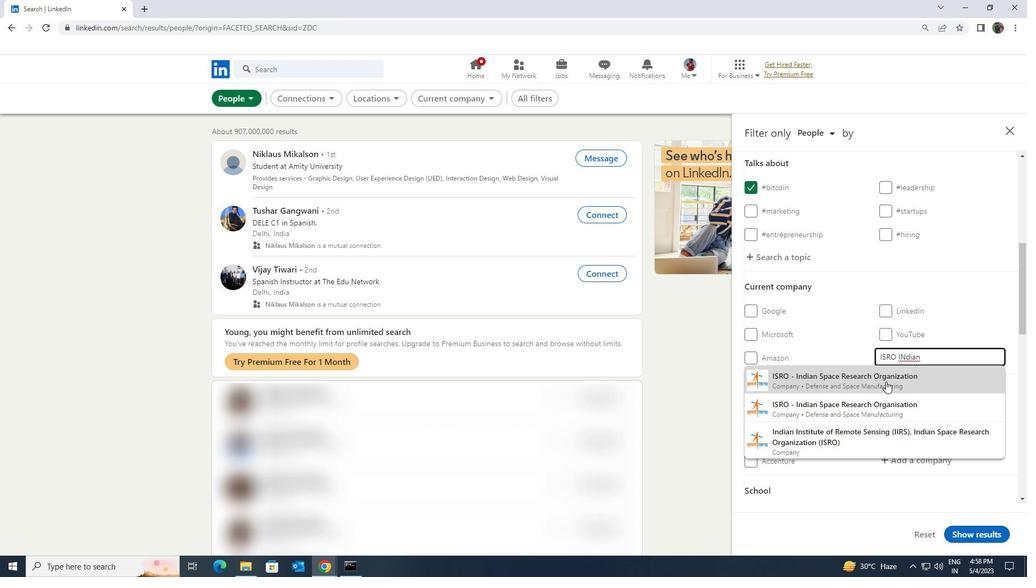 
Action: Mouse scrolled (885, 381) with delta (0, 0)
Screenshot: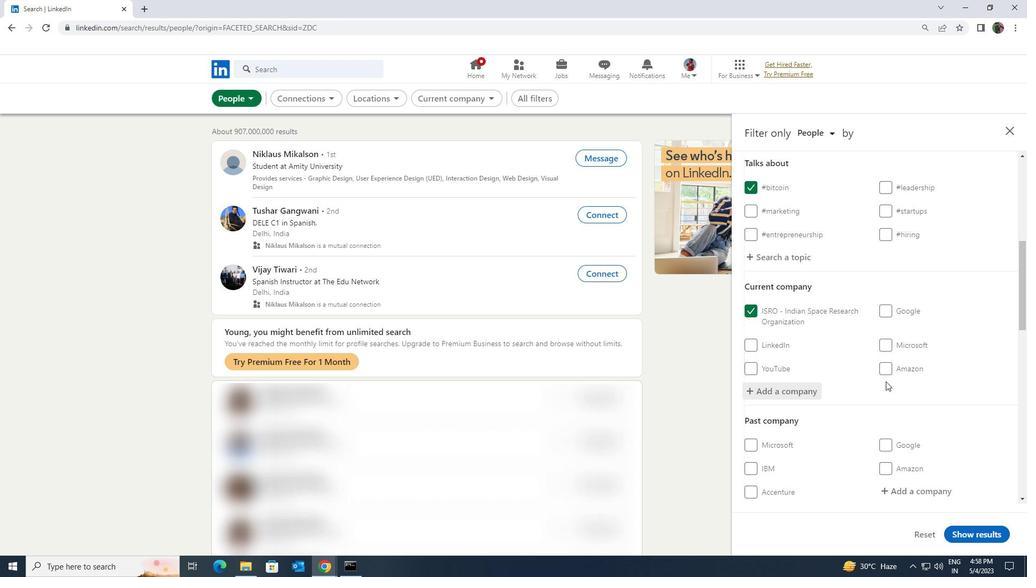 
Action: Mouse scrolled (885, 381) with delta (0, 0)
Screenshot: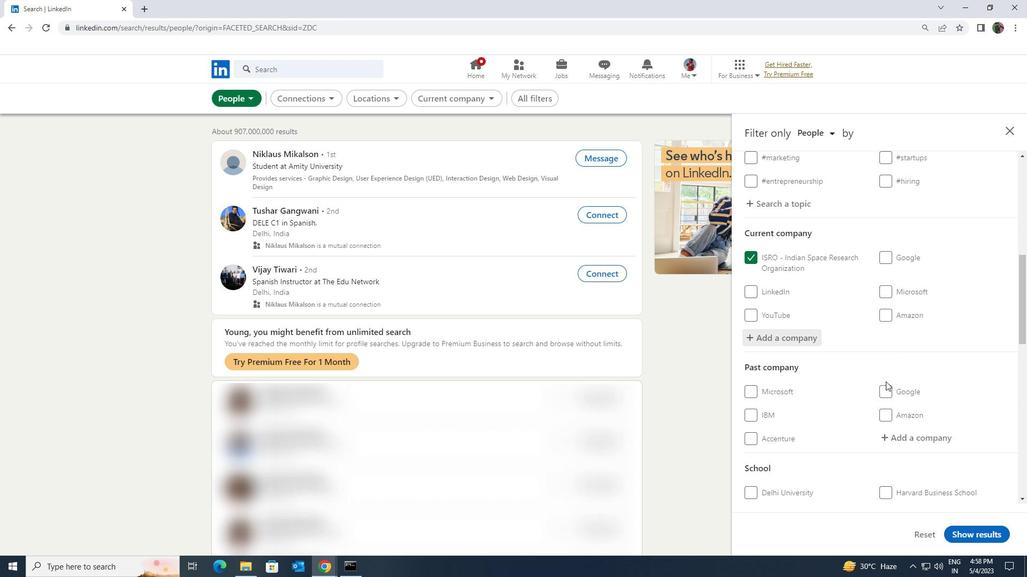 
Action: Mouse scrolled (885, 381) with delta (0, 0)
Screenshot: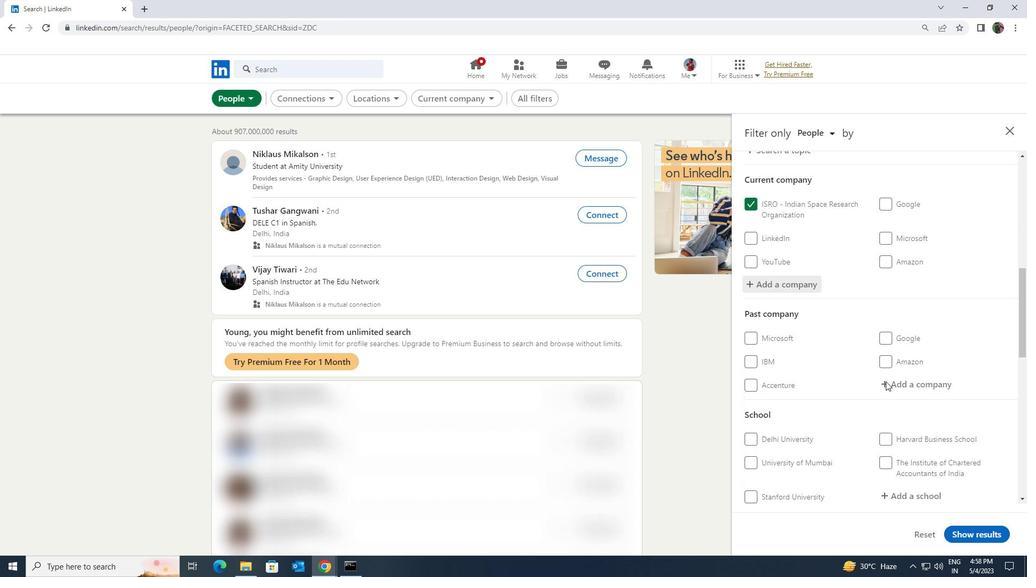 
Action: Mouse scrolled (885, 381) with delta (0, 0)
Screenshot: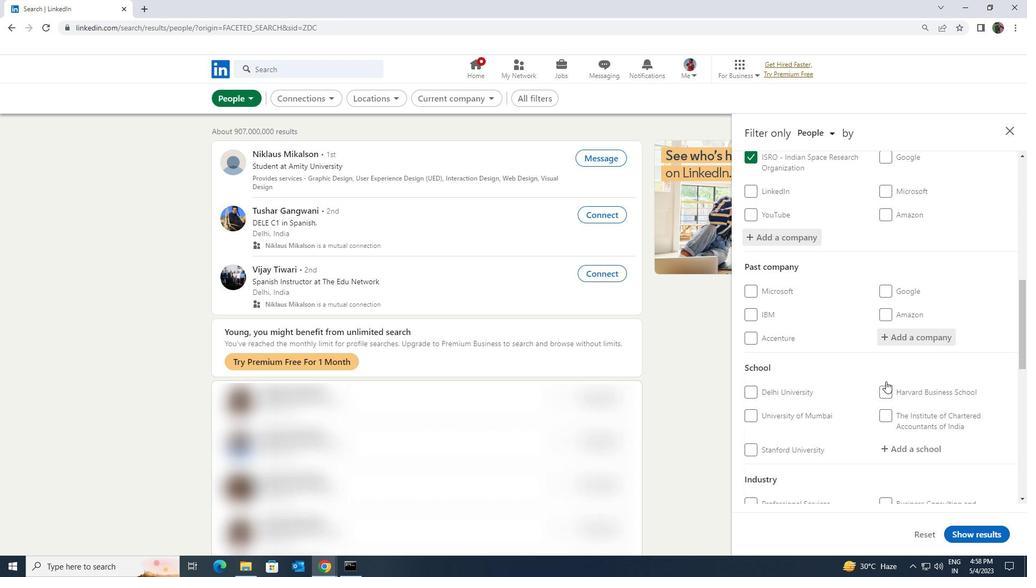 
Action: Mouse moved to (885, 386)
Screenshot: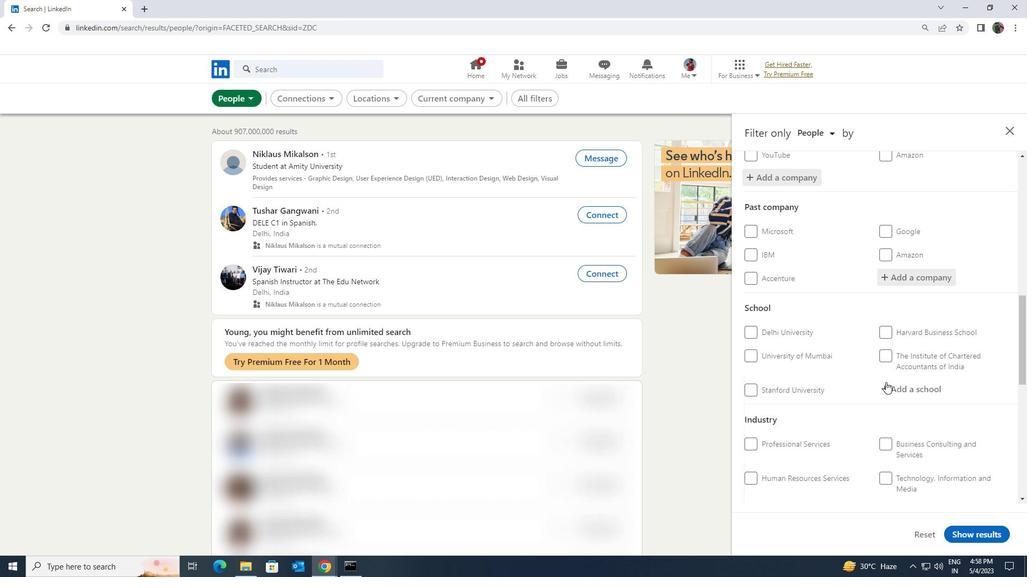
Action: Mouse pressed left at (885, 386)
Screenshot: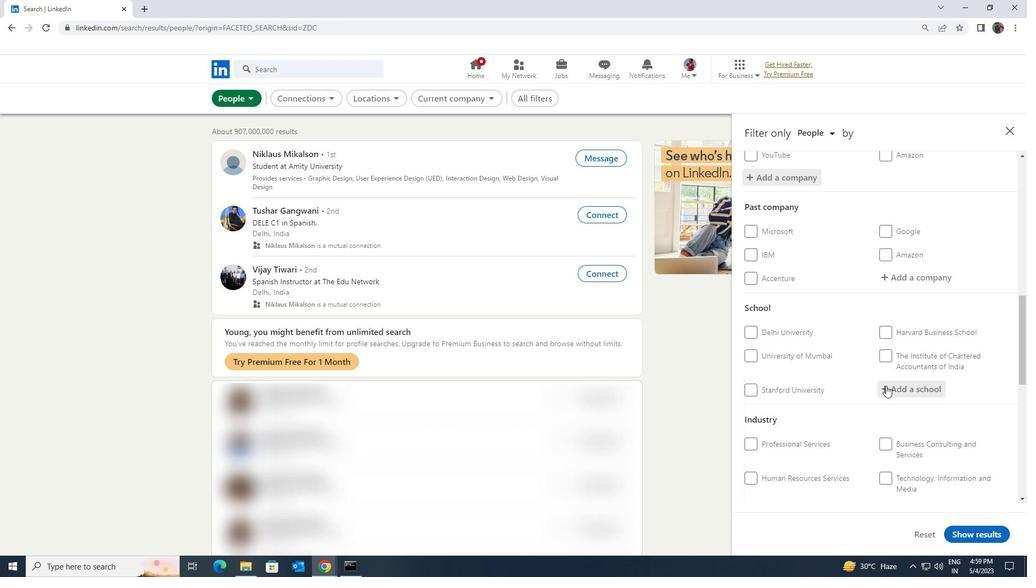 
Action: Key pressed <Key.shift><Key.shift>COLLEGE<Key.space><Key.shift>OF<Key.space><Key.shift>TECHNOLOGY<Key.space><Key.shift>G.<Key.shift><Key.shift><Key.shift><Key.shift><Key.shift><Key.shift><Key.shift><Key.shift>B
Screenshot: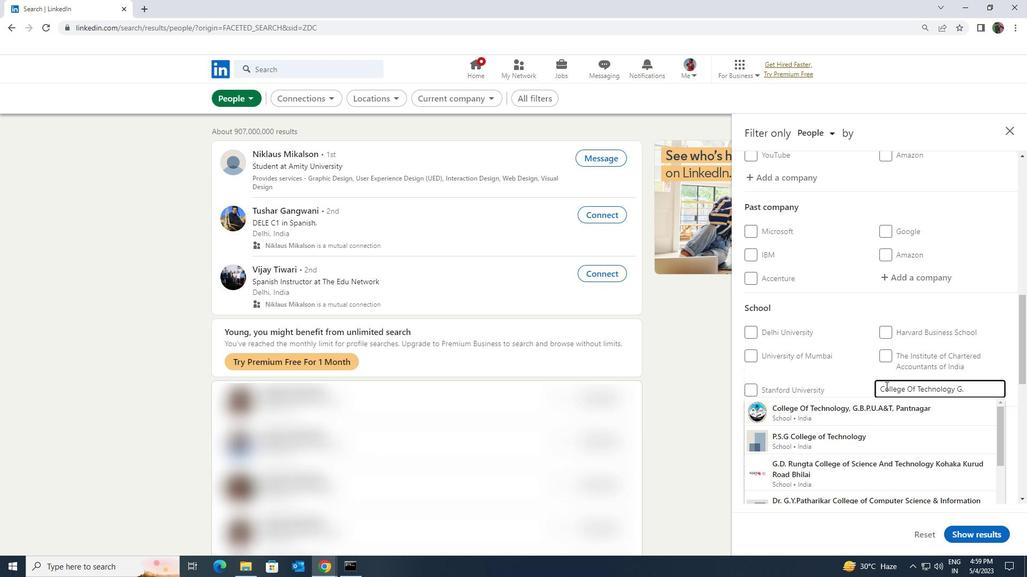 
Action: Mouse moved to (883, 407)
Screenshot: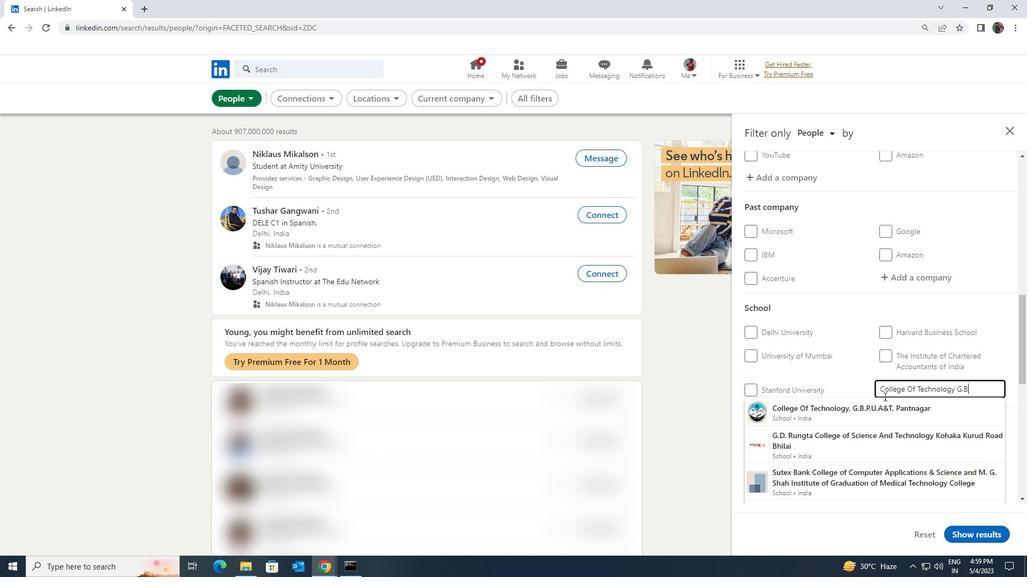 
Action: Mouse pressed left at (883, 407)
Screenshot: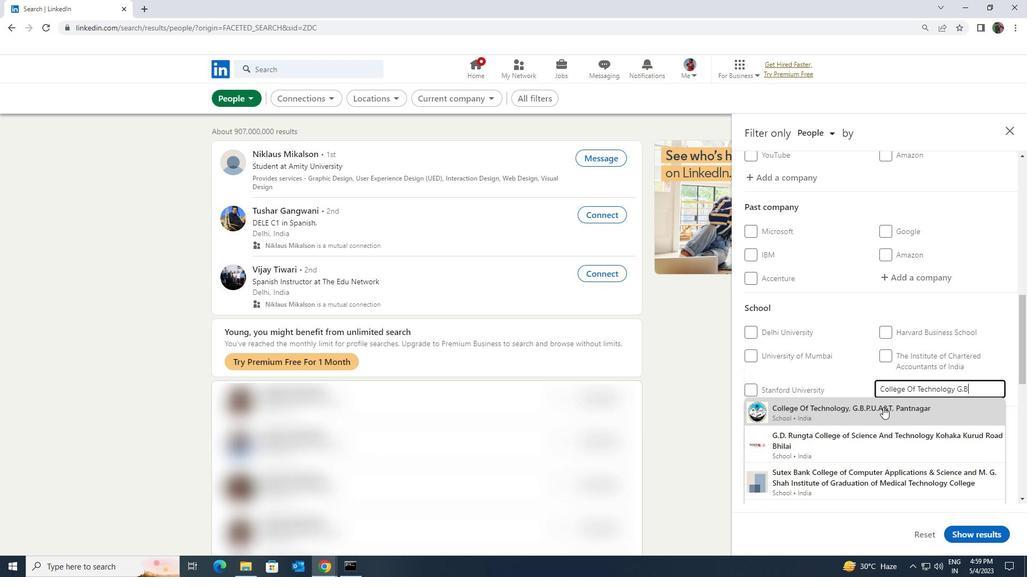 
Action: Mouse scrolled (883, 407) with delta (0, 0)
Screenshot: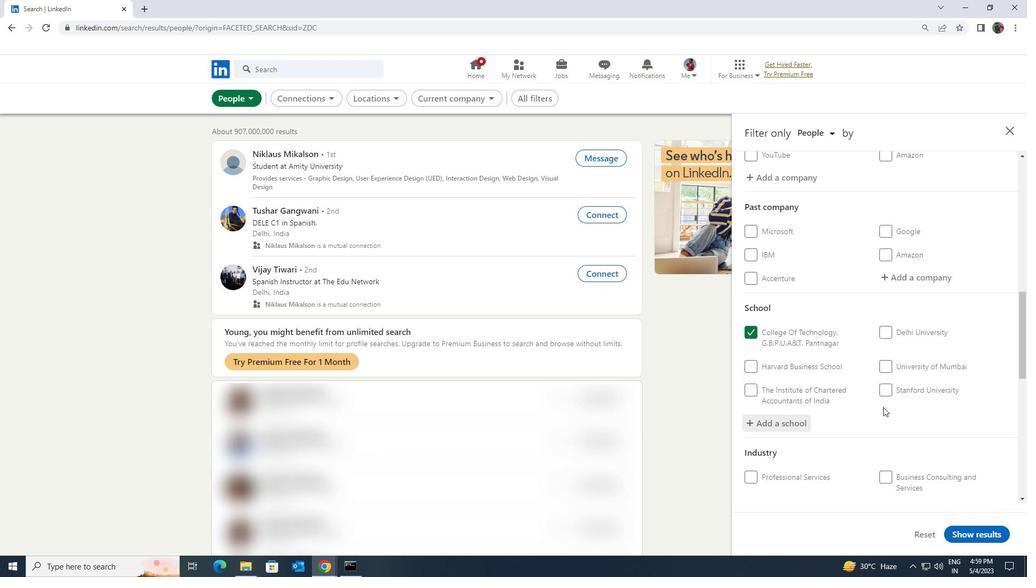 
Action: Mouse scrolled (883, 407) with delta (0, 0)
Screenshot: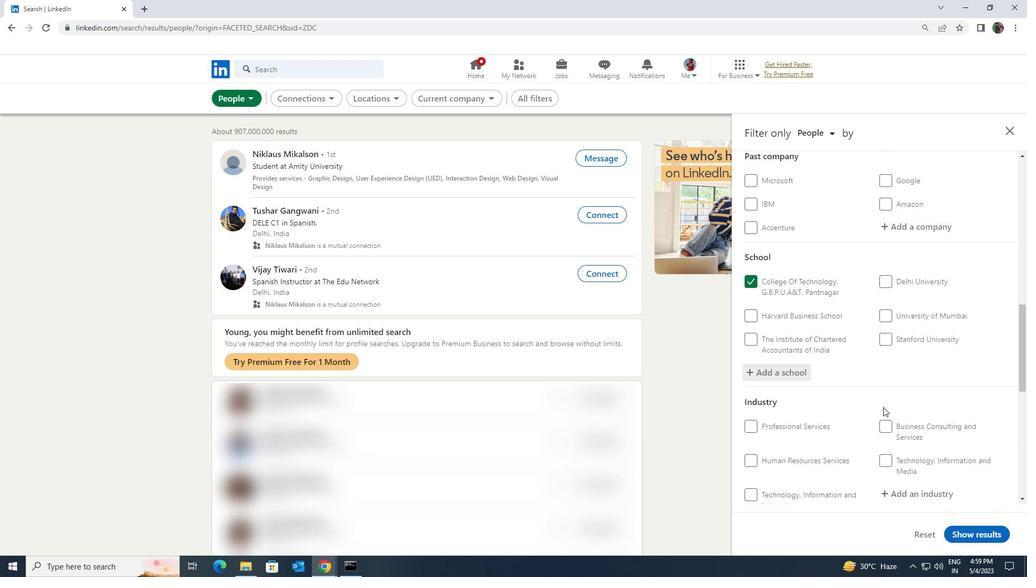 
Action: Mouse scrolled (883, 407) with delta (0, 0)
Screenshot: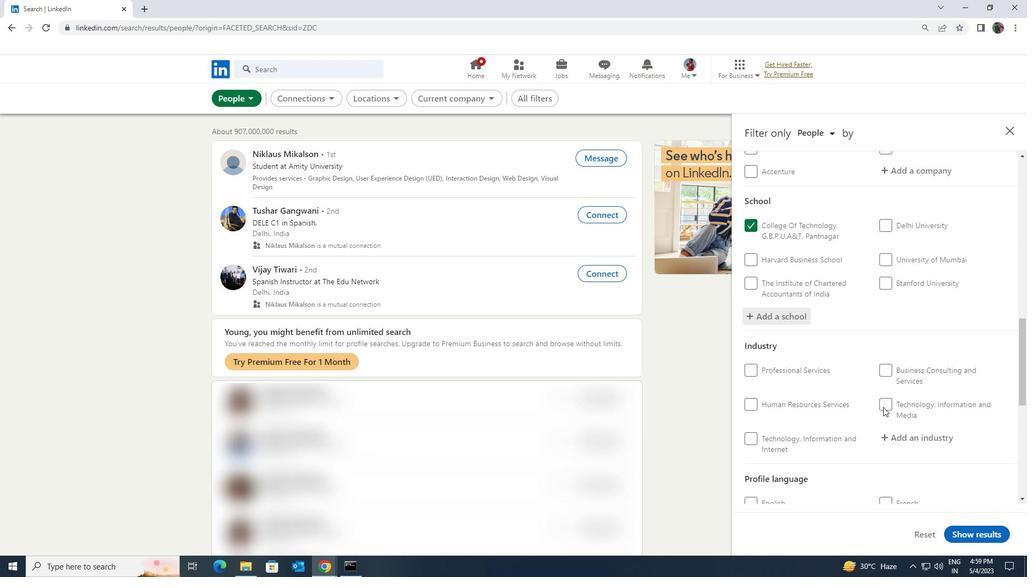 
Action: Mouse moved to (890, 390)
Screenshot: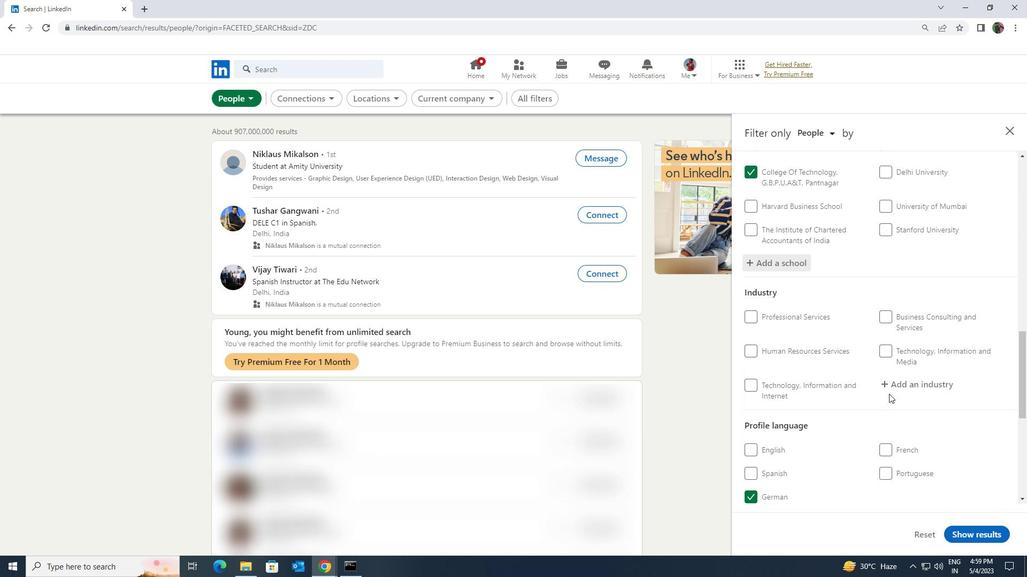 
Action: Mouse pressed left at (890, 390)
Screenshot: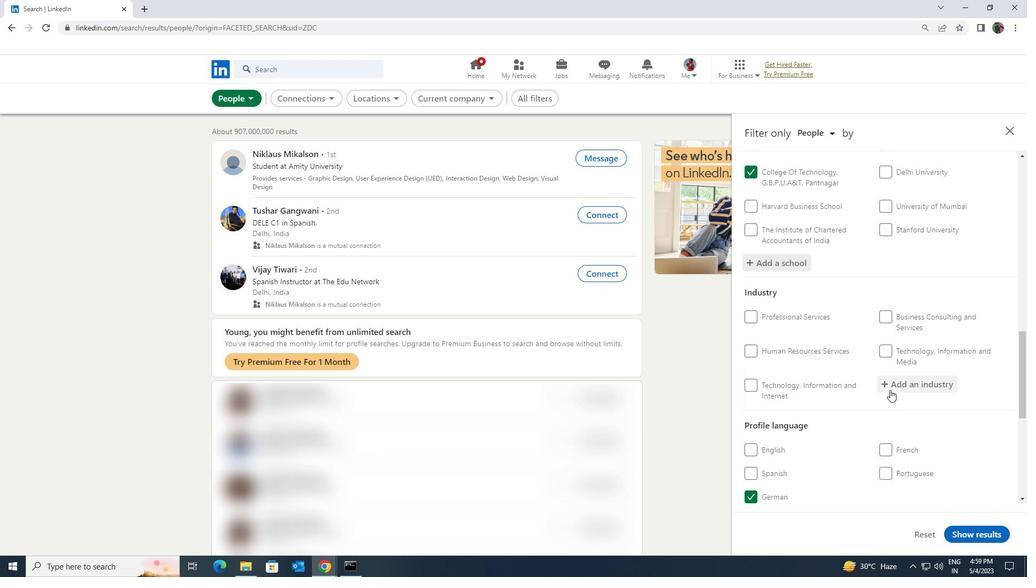 
Action: Key pressed <Key.shift>TELE
Screenshot: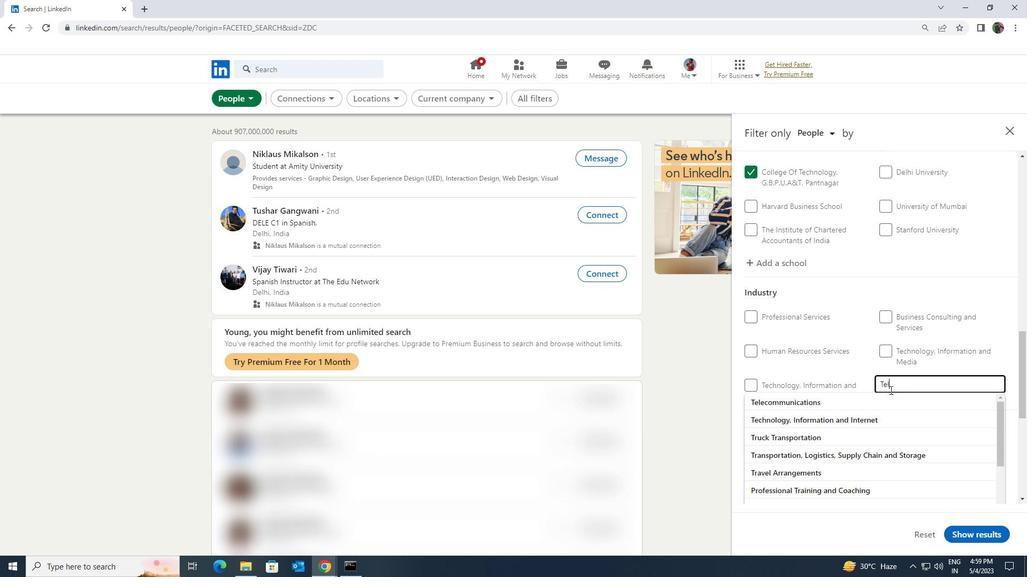 
Action: Mouse moved to (883, 396)
Screenshot: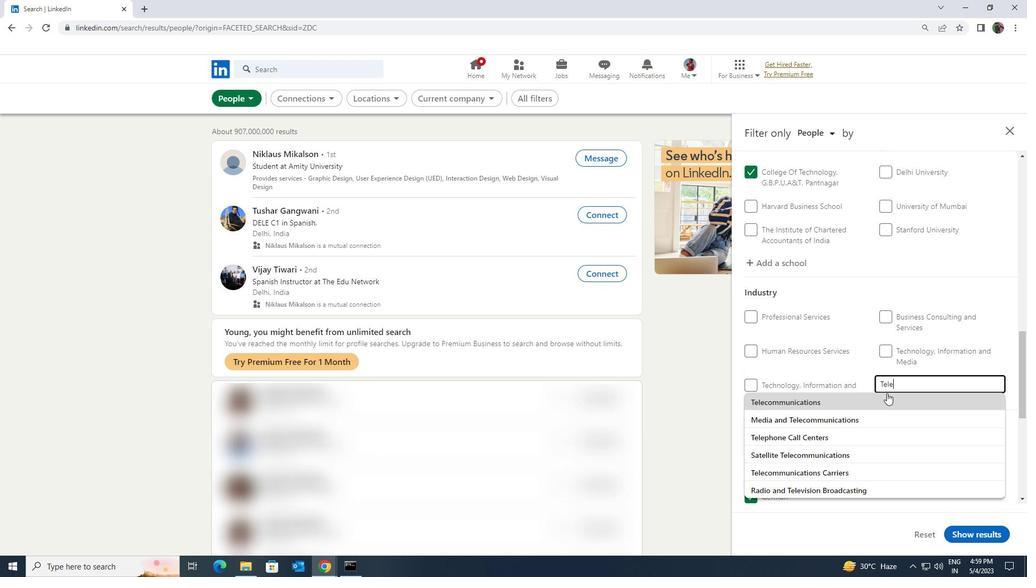 
Action: Mouse pressed left at (883, 396)
Screenshot: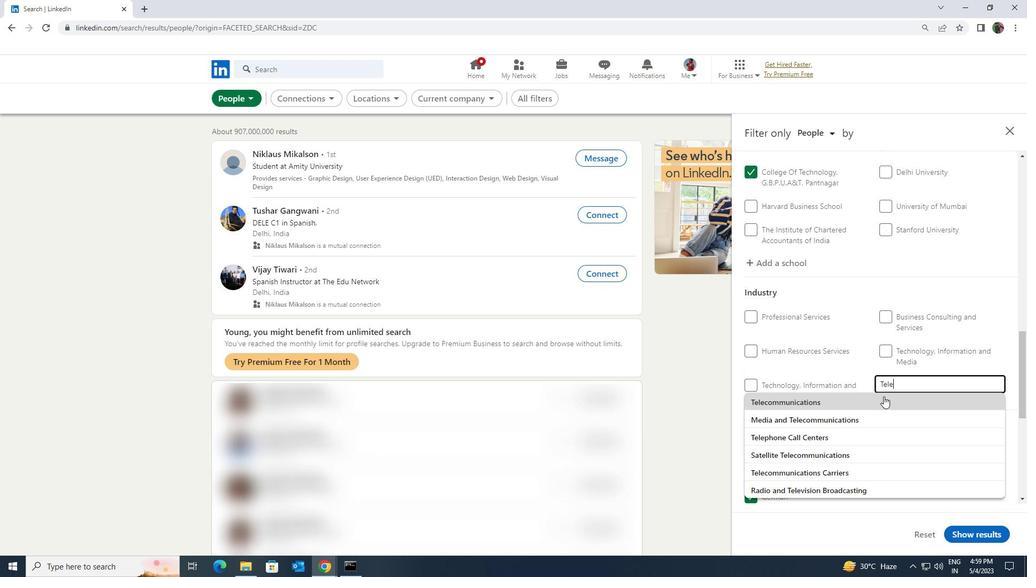 
Action: Mouse scrolled (883, 396) with delta (0, 0)
Screenshot: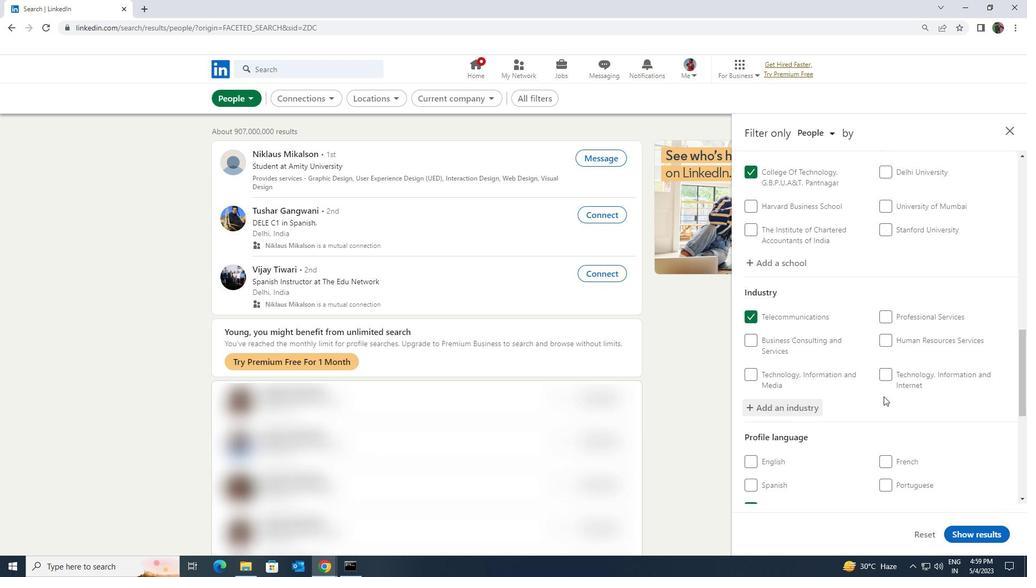 
Action: Mouse scrolled (883, 396) with delta (0, 0)
Screenshot: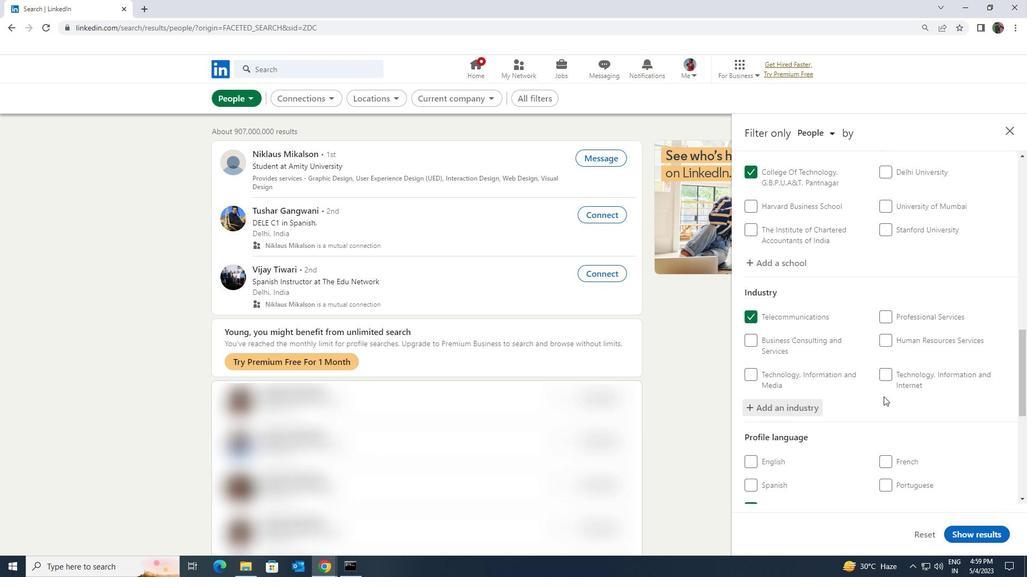 
Action: Mouse scrolled (883, 396) with delta (0, 0)
Screenshot: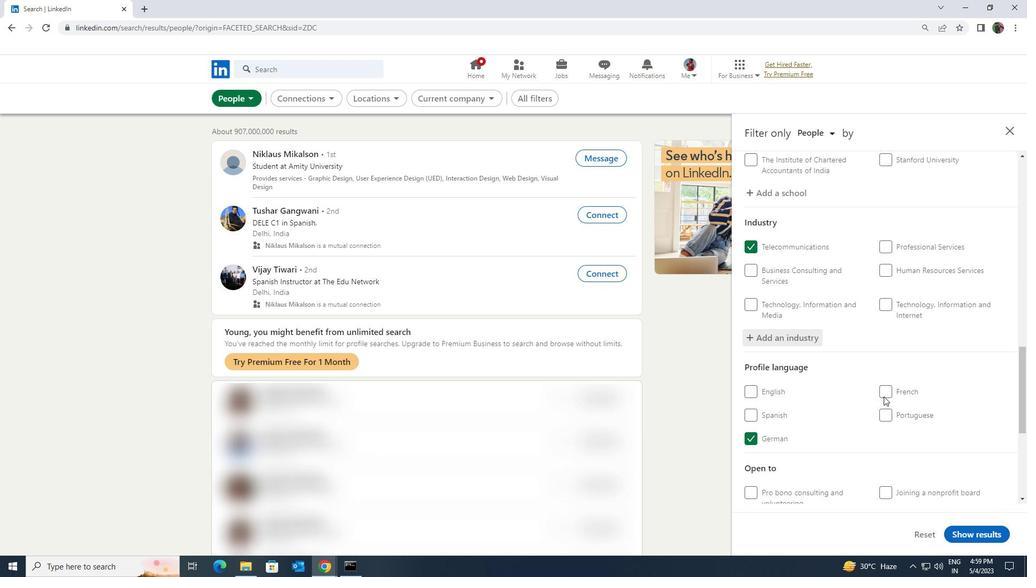 
Action: Mouse scrolled (883, 396) with delta (0, 0)
Screenshot: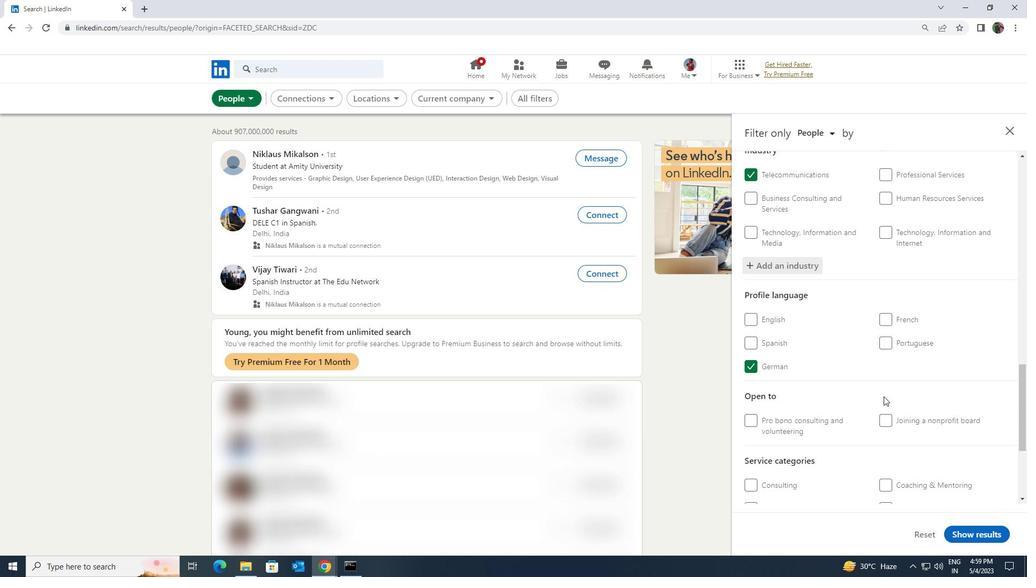 
Action: Mouse scrolled (883, 396) with delta (0, 0)
Screenshot: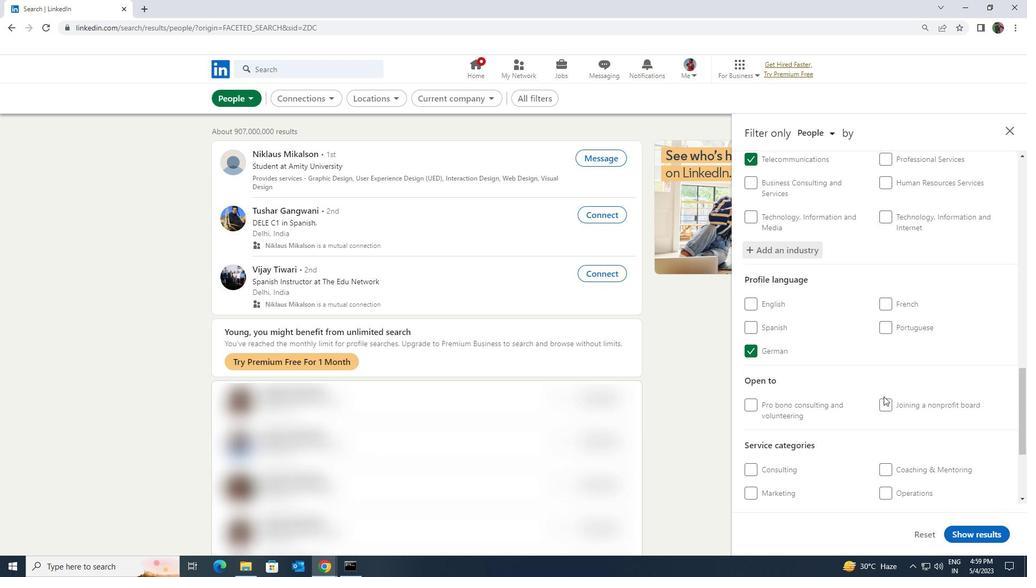 
Action: Mouse moved to (888, 407)
Screenshot: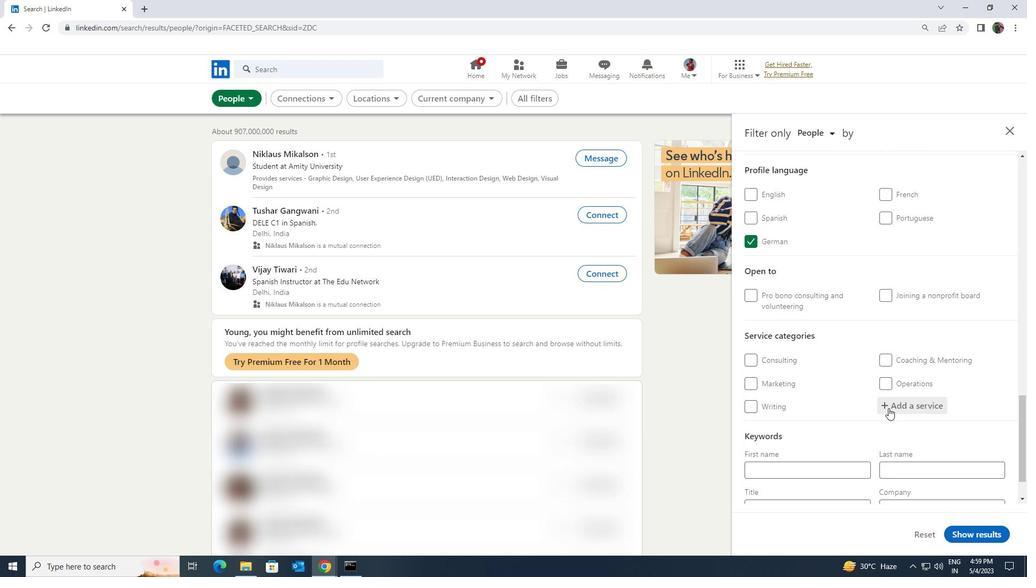 
Action: Mouse pressed left at (888, 407)
Screenshot: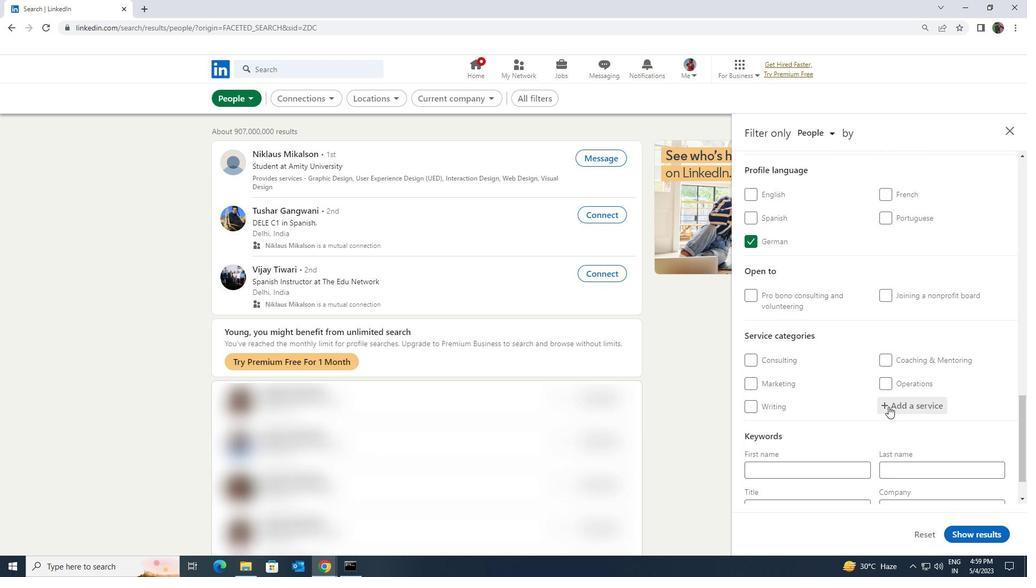 
Action: Key pressed <Key.shift><Key.shift><Key.shift><Key.shift><Key.shift><Key.shift>COACHIM<Key.backspace>NG
Screenshot: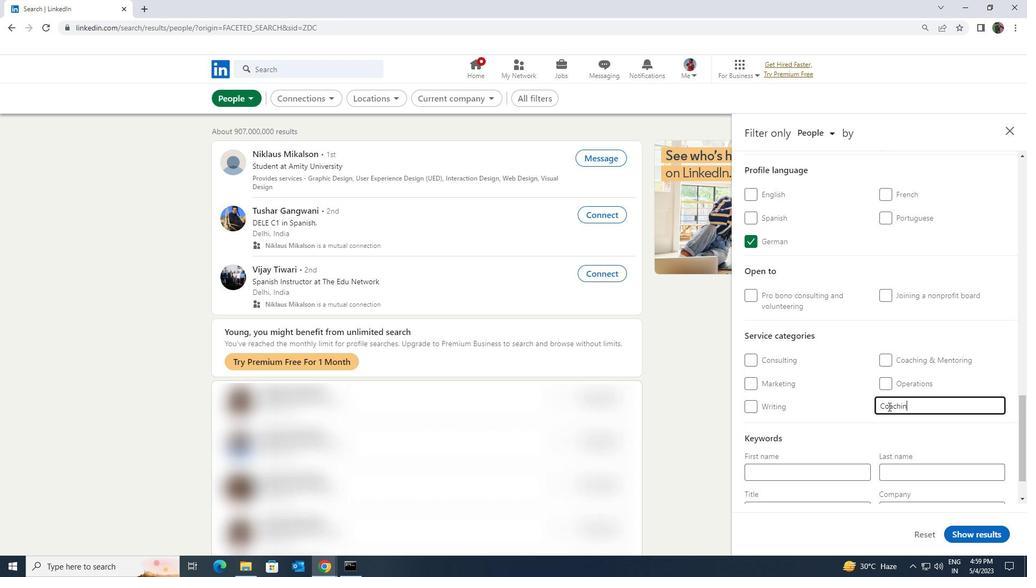 
Action: Mouse moved to (888, 407)
Screenshot: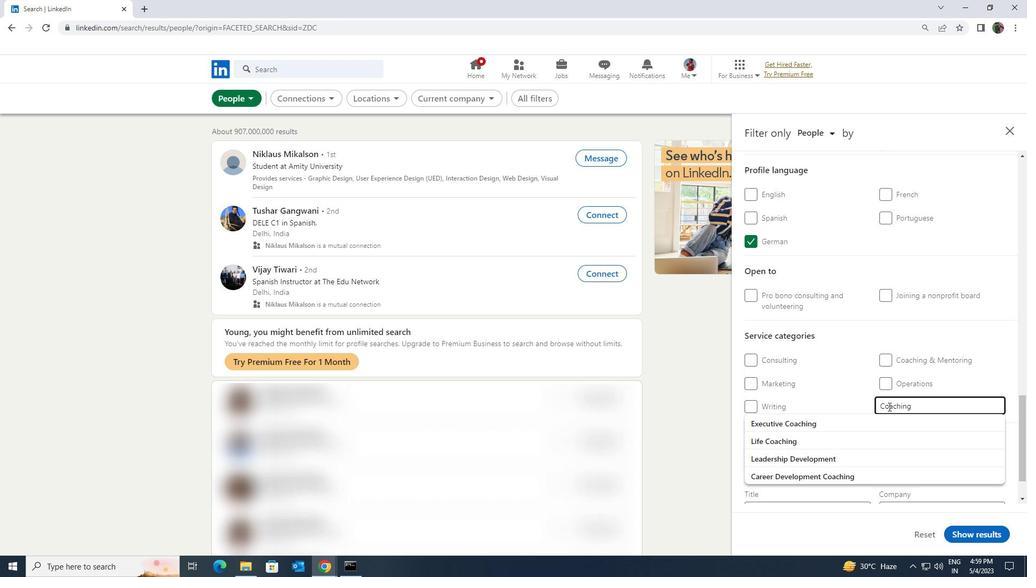 
Action: Key pressed <Key.space><Key.shift>&<Key.space>MENTORING<Key.enter>
Screenshot: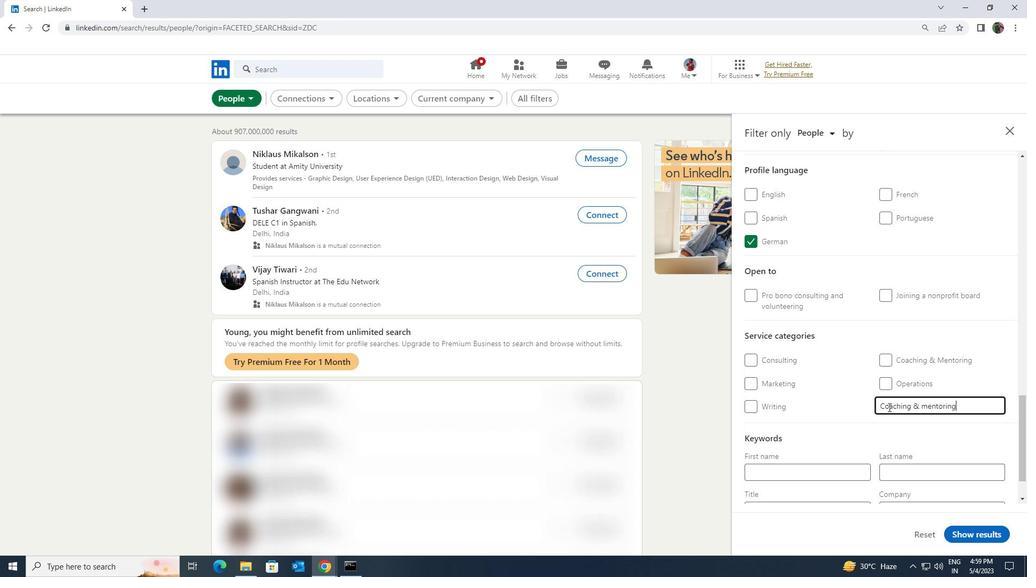 
Action: Mouse moved to (904, 391)
Screenshot: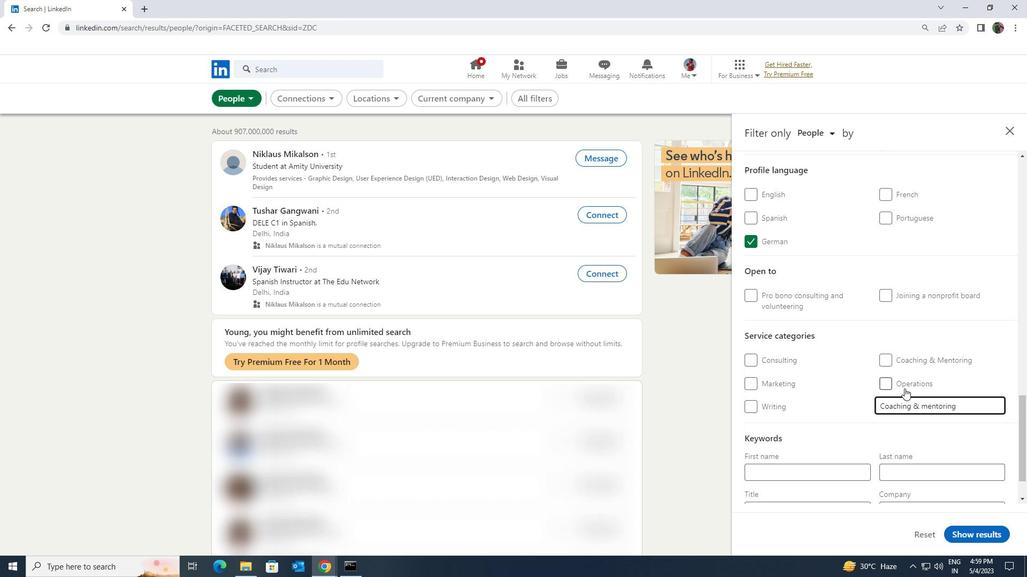 
Action: Mouse scrolled (904, 391) with delta (0, 0)
Screenshot: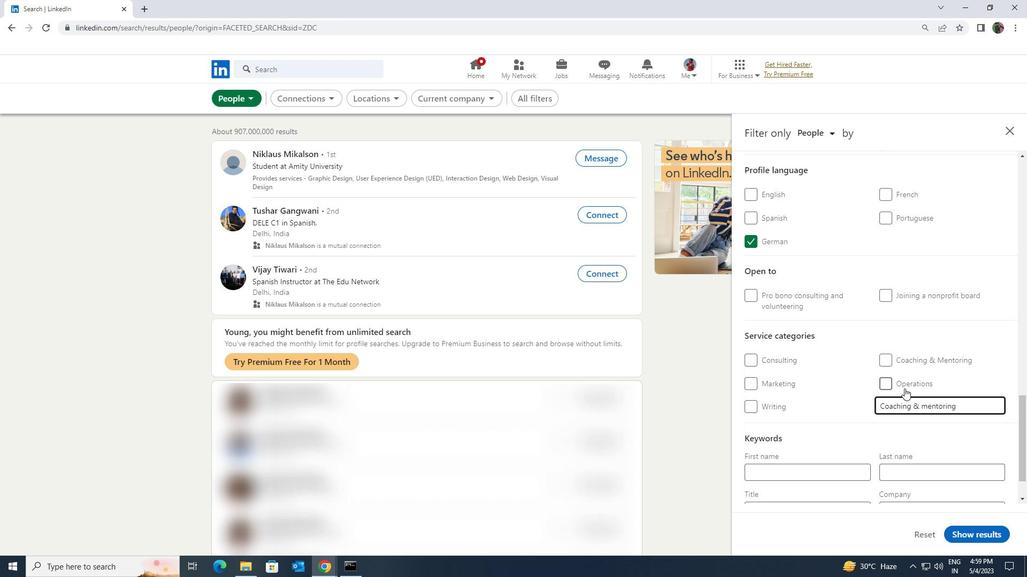 
Action: Mouse moved to (903, 391)
Screenshot: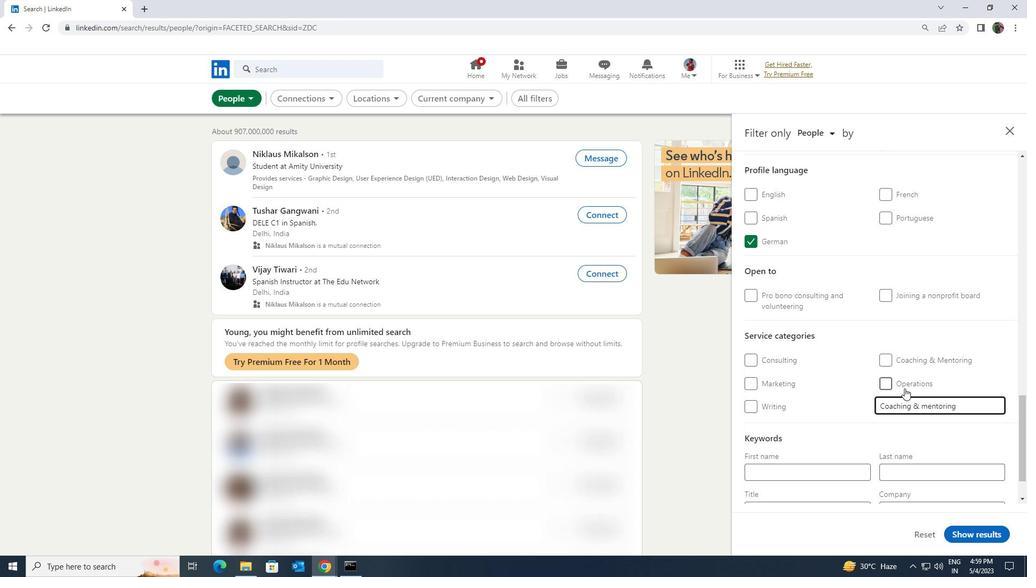 
Action: Mouse scrolled (903, 391) with delta (0, 0)
Screenshot: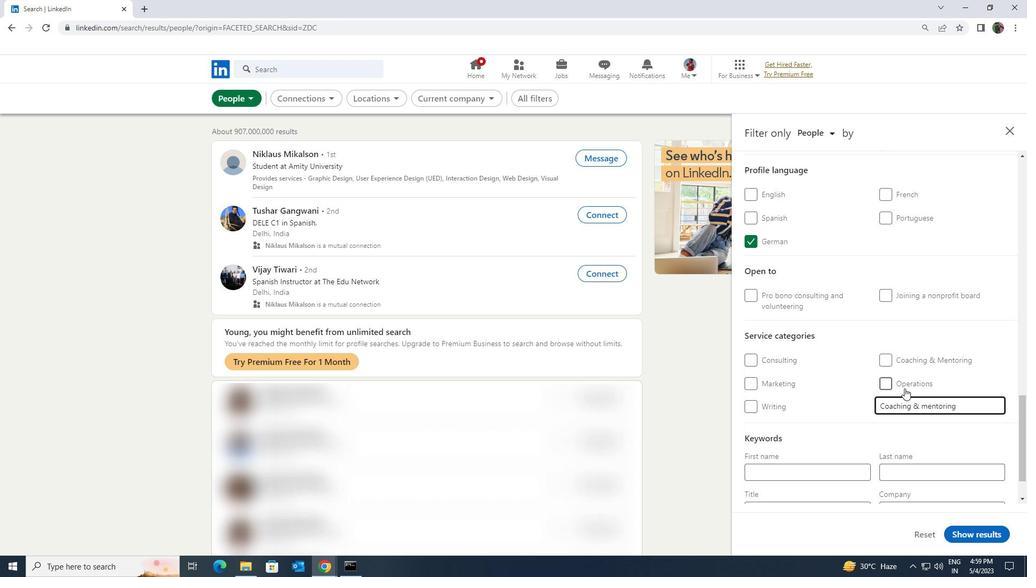 
Action: Mouse moved to (900, 391)
Screenshot: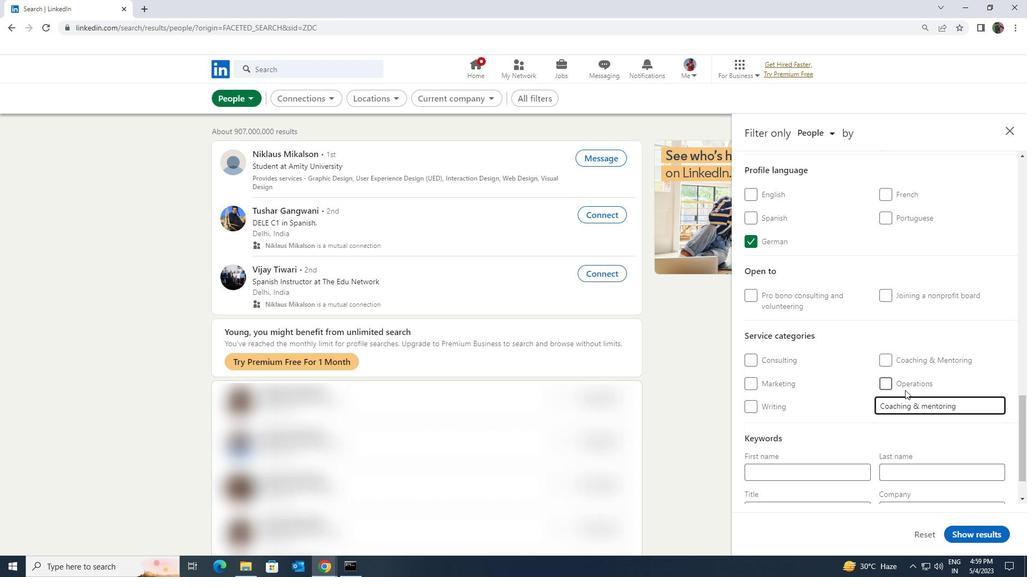 
Action: Mouse scrolled (900, 391) with delta (0, 0)
Screenshot: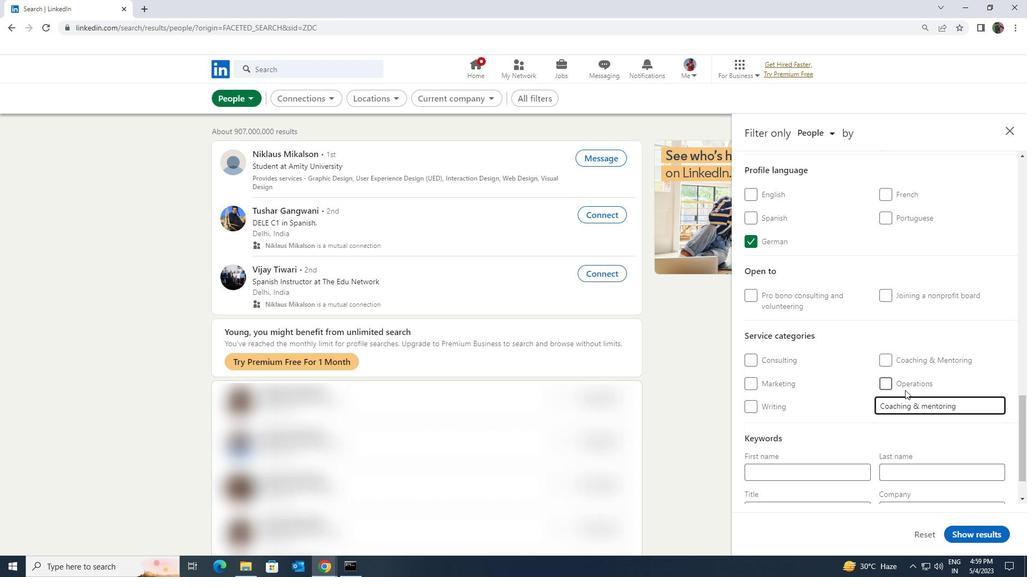 
Action: Mouse moved to (812, 449)
Screenshot: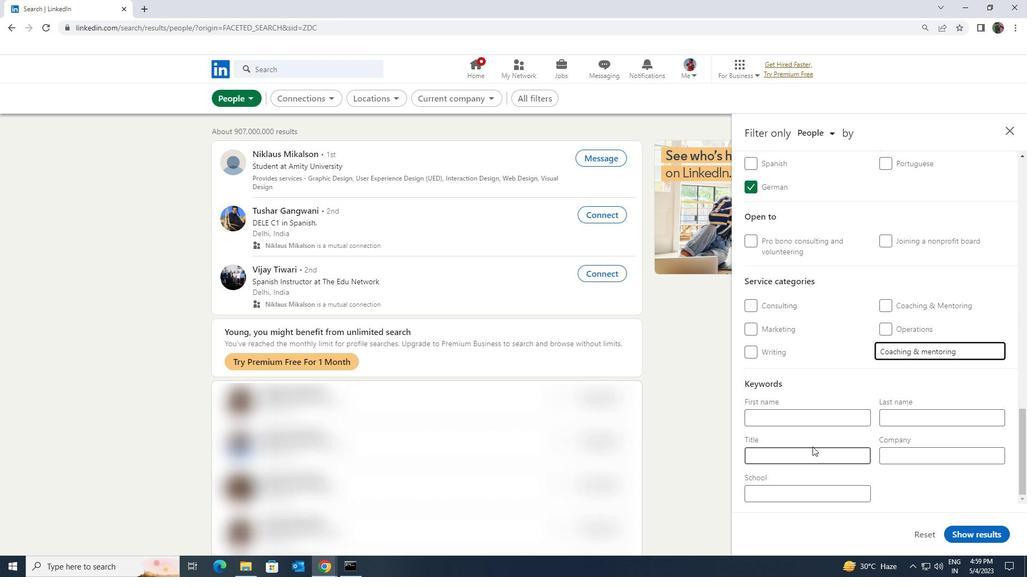 
Action: Mouse pressed left at (812, 449)
Screenshot: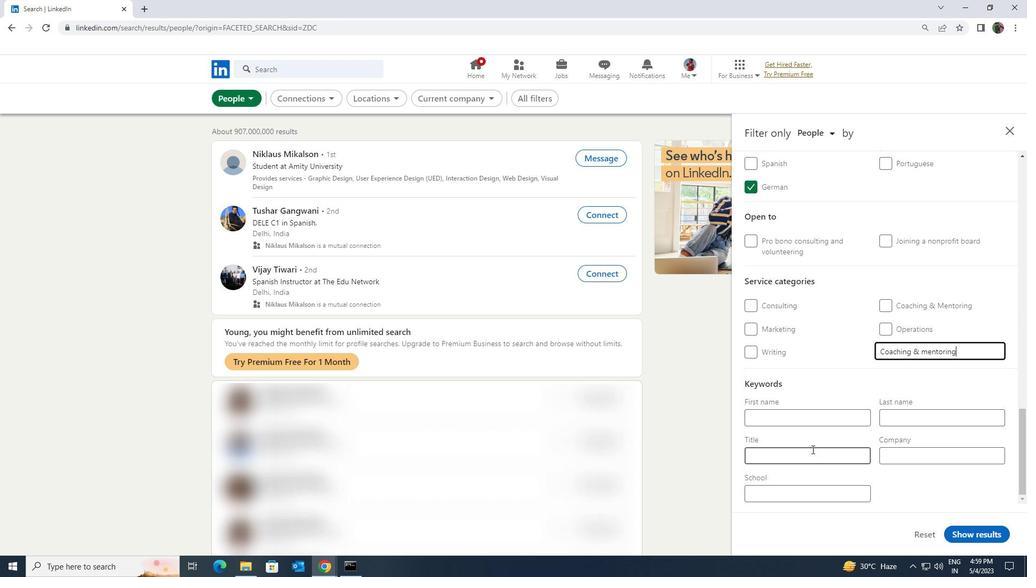 
Action: Key pressed <Key.shift><Key.shift><Key.shift><Key.shift><Key.shift><Key.shift><Key.shift><Key.shift><Key.shift>OFFICE<Key.space><Key.shift>ASSISTANT
Screenshot: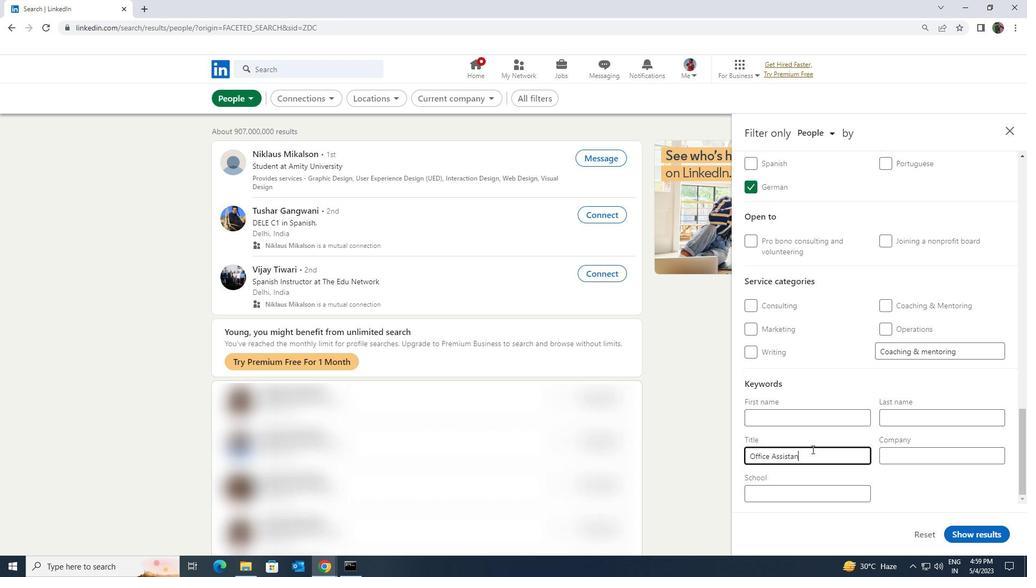 
Action: Mouse moved to (968, 535)
Screenshot: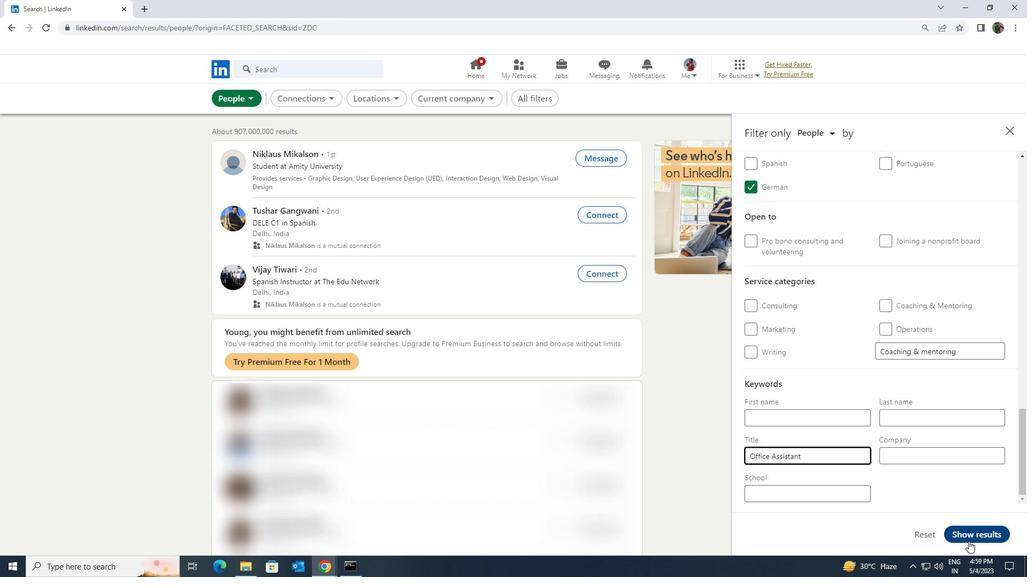 
Action: Mouse pressed left at (968, 535)
Screenshot: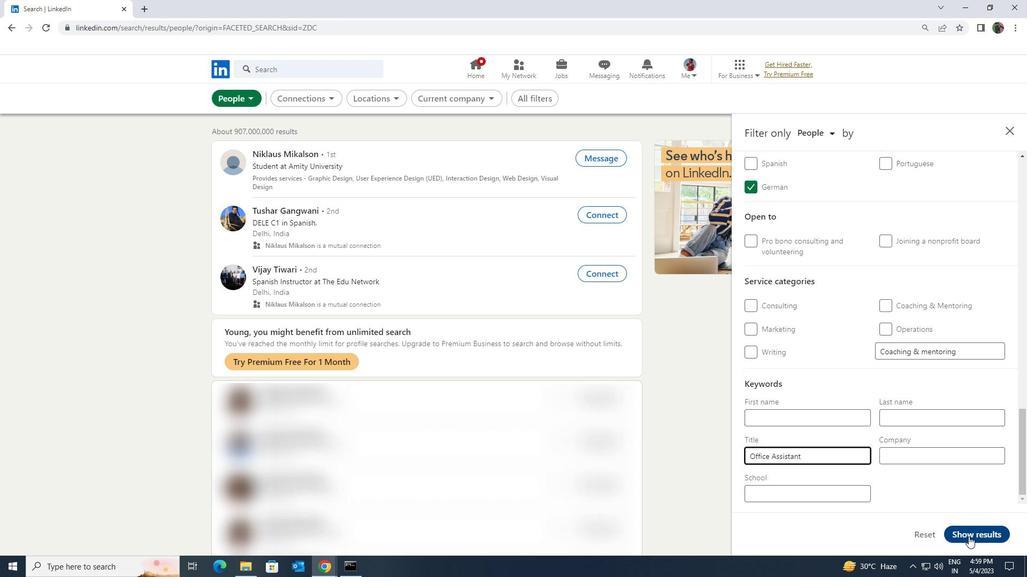 
